 Task: For heading Calibri with Bold.  font size for heading24,  'Change the font style of data to'Bell MT.  and font size to 16,  Change the alignment of both headline & data to Align middle & Align Center.  In the sheet  Budget Template Workbook Sheet Spreadsheetbook
Action: Mouse moved to (59, 98)
Screenshot: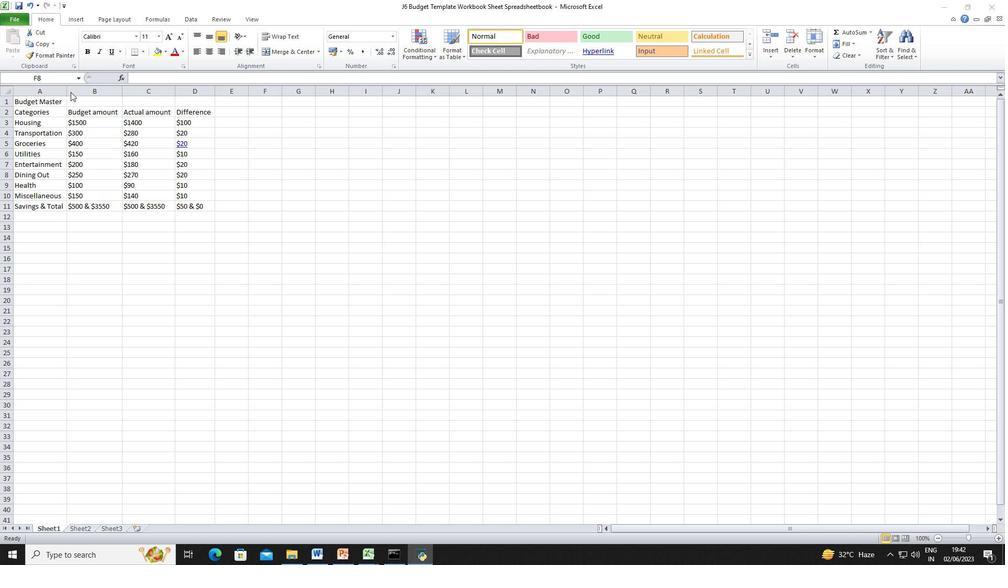 
Action: Mouse pressed left at (59, 98)
Screenshot: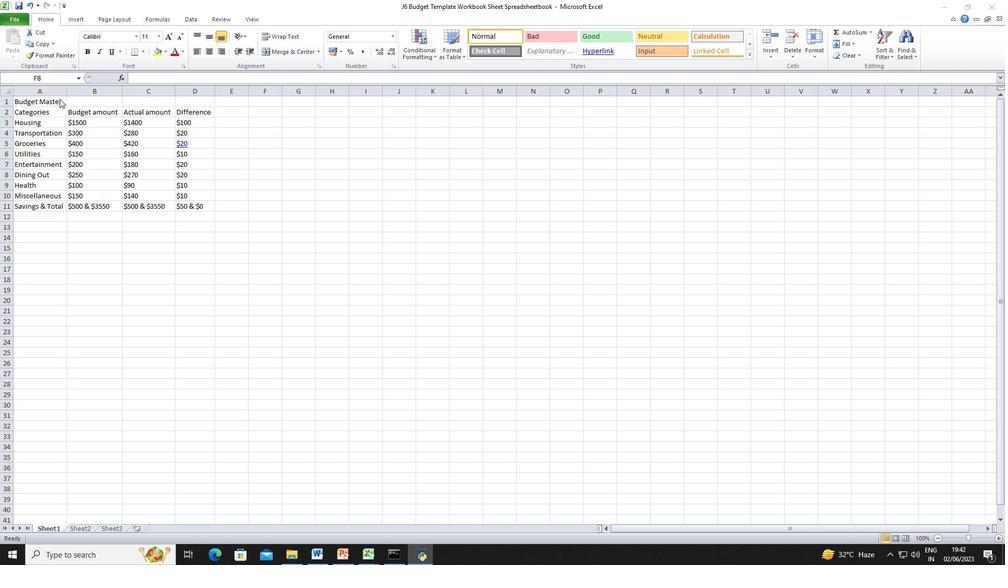 
Action: Mouse moved to (52, 97)
Screenshot: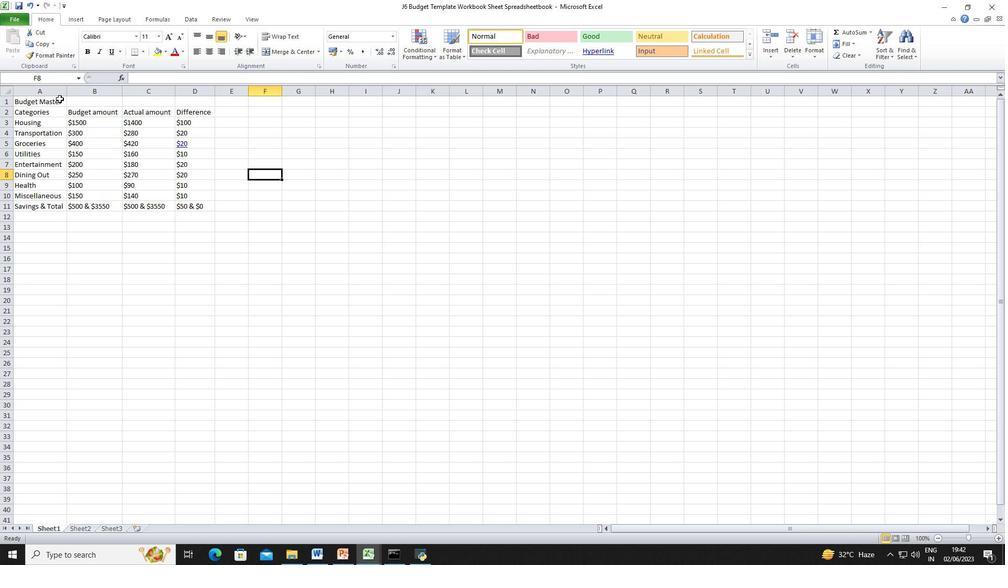 
Action: Mouse pressed left at (52, 97)
Screenshot: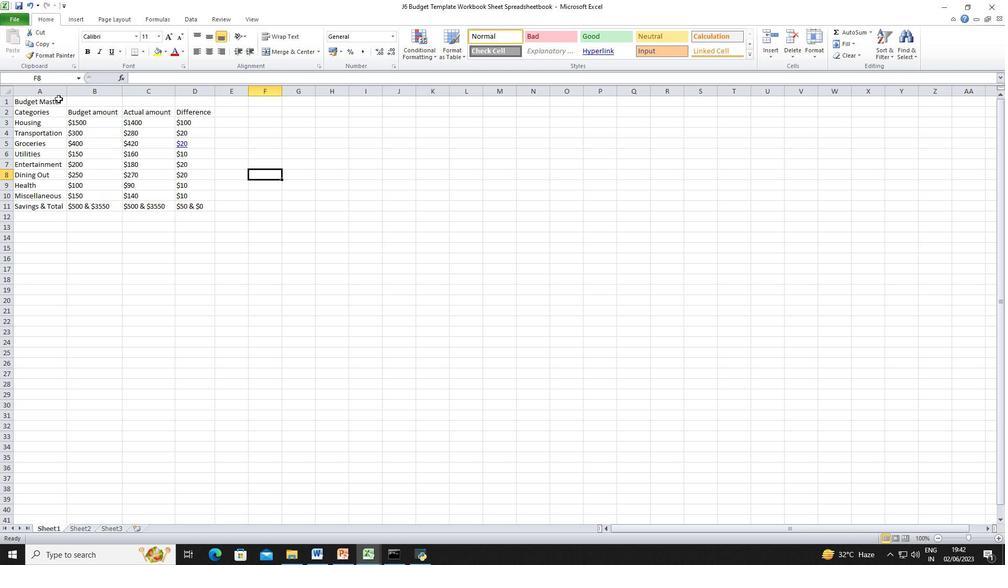 
Action: Mouse moved to (136, 37)
Screenshot: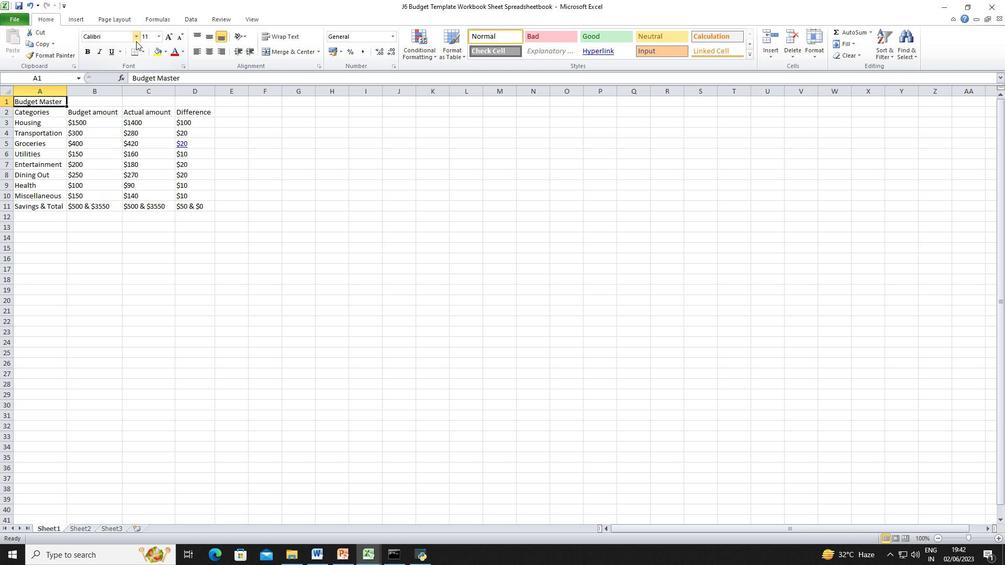 
Action: Mouse pressed left at (136, 37)
Screenshot: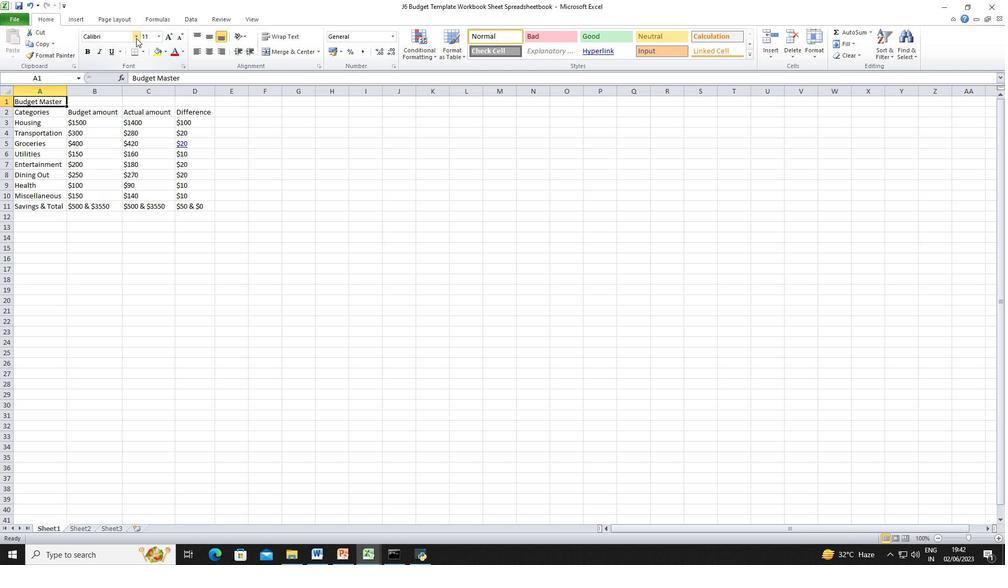 
Action: Mouse moved to (127, 72)
Screenshot: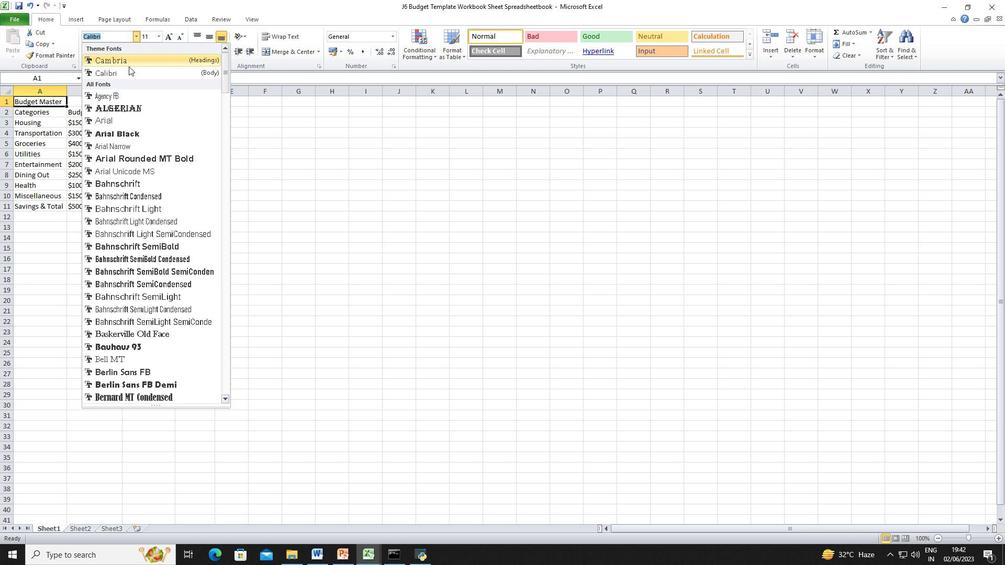 
Action: Mouse pressed left at (127, 72)
Screenshot: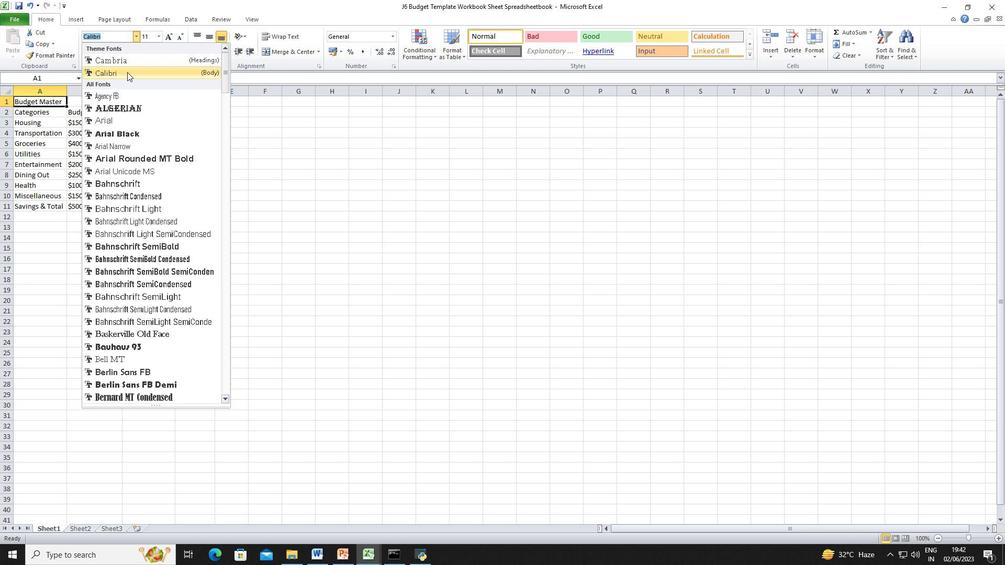 
Action: Mouse moved to (86, 53)
Screenshot: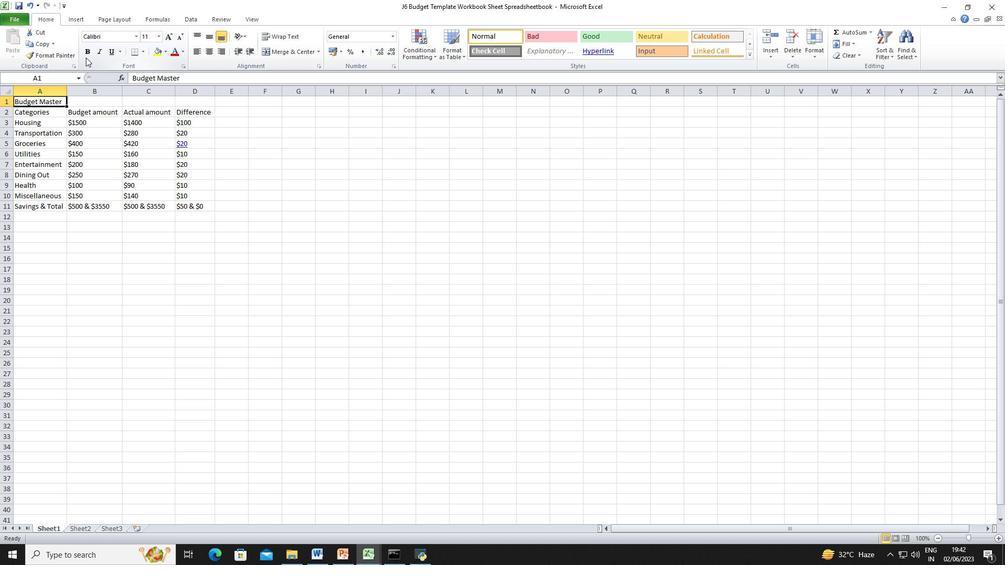 
Action: Mouse pressed left at (86, 53)
Screenshot: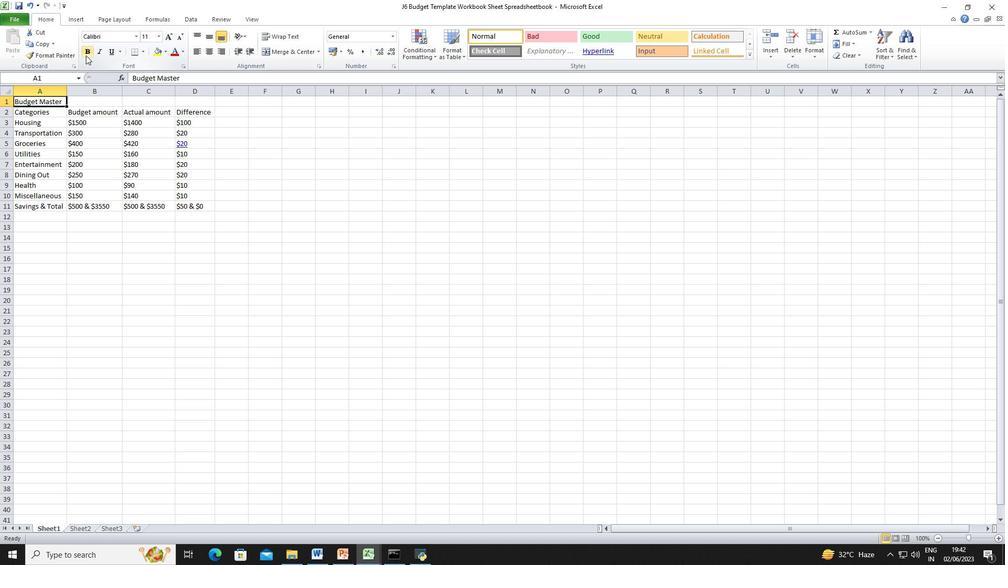 
Action: Mouse moved to (157, 37)
Screenshot: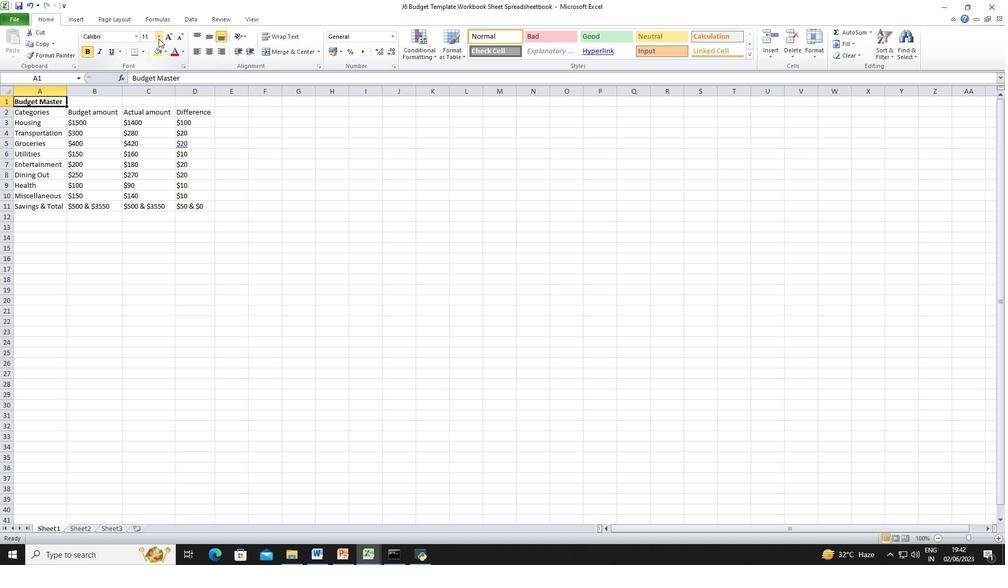 
Action: Mouse pressed left at (157, 37)
Screenshot: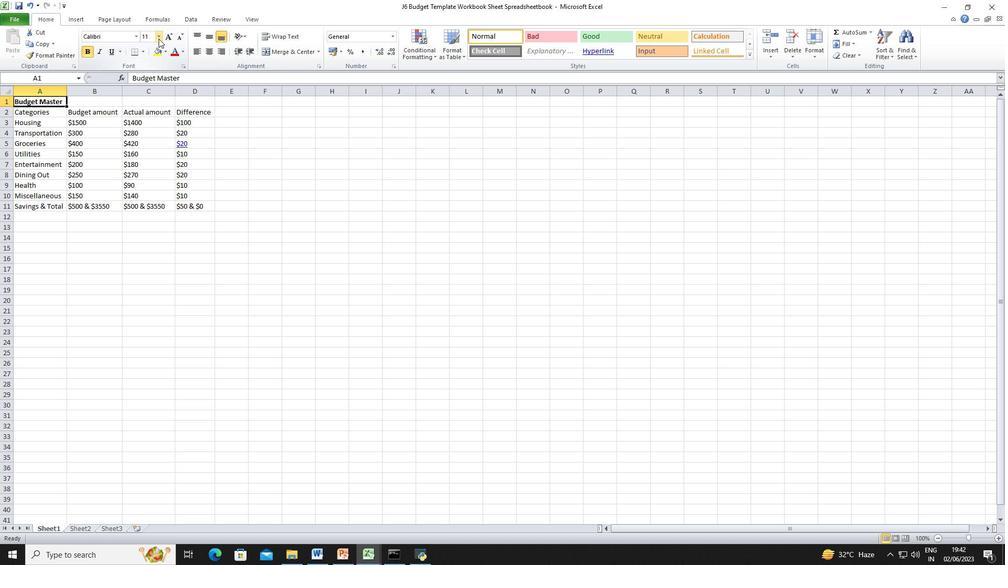 
Action: Mouse moved to (148, 134)
Screenshot: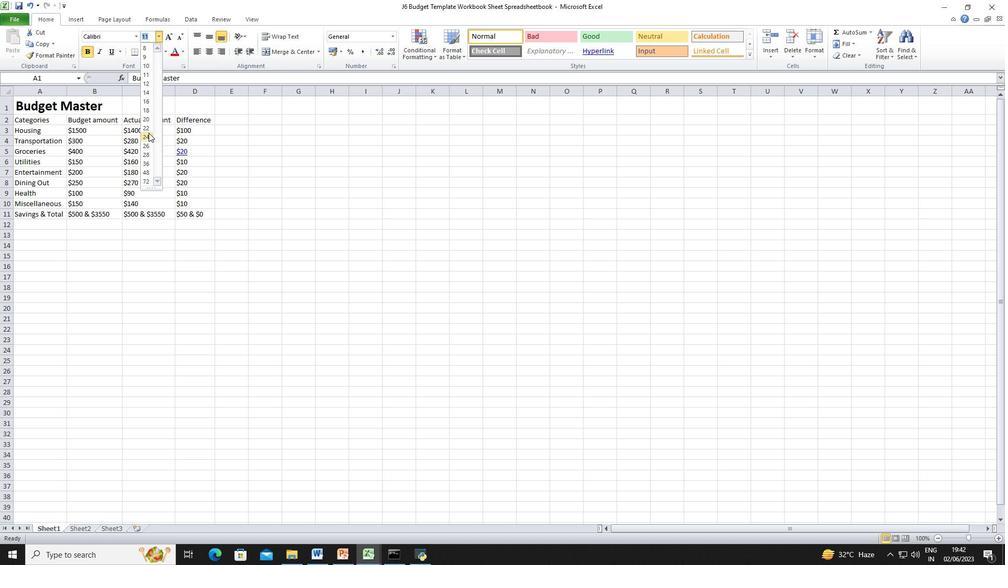 
Action: Mouse pressed left at (148, 134)
Screenshot: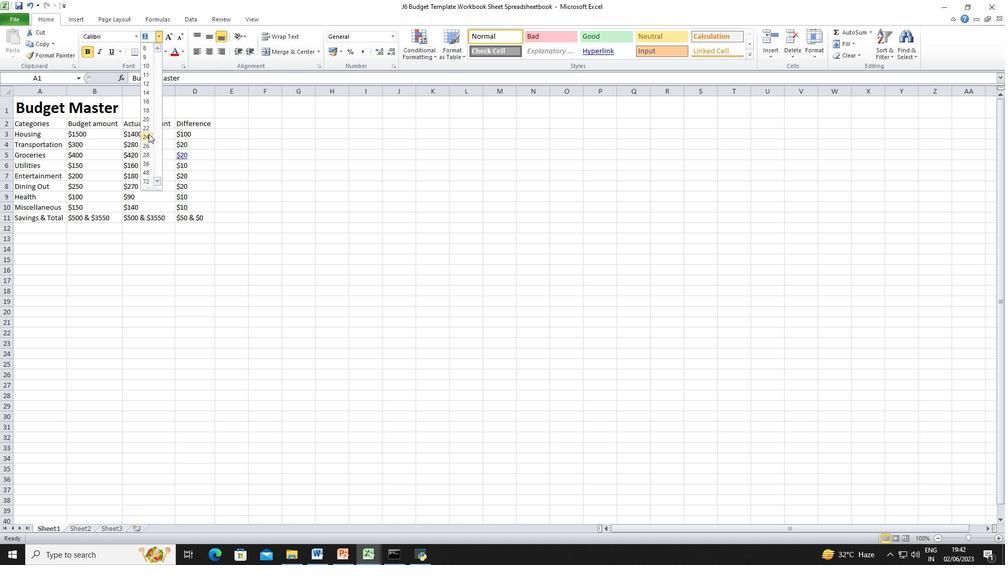 
Action: Mouse moved to (261, 129)
Screenshot: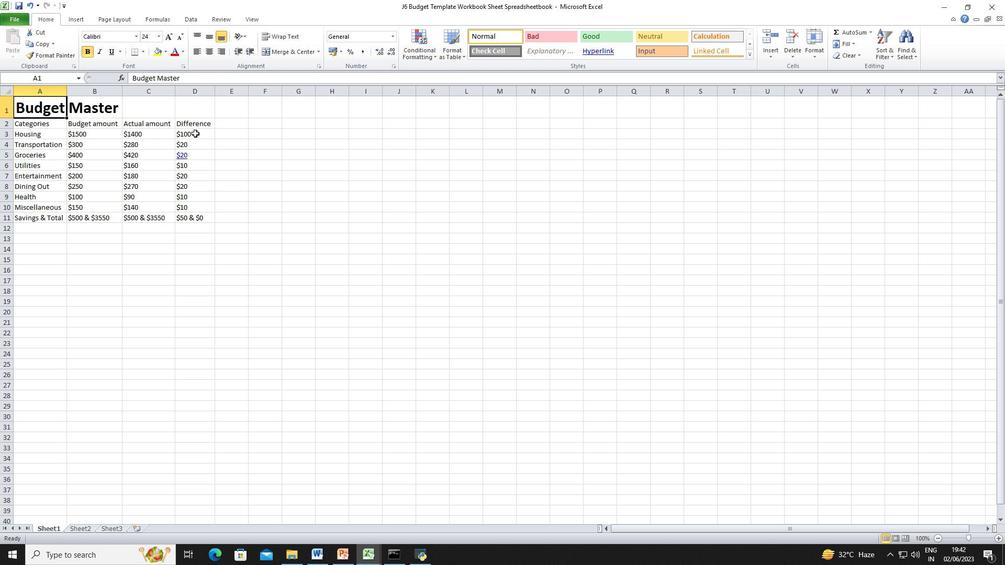
Action: Mouse pressed left at (261, 129)
Screenshot: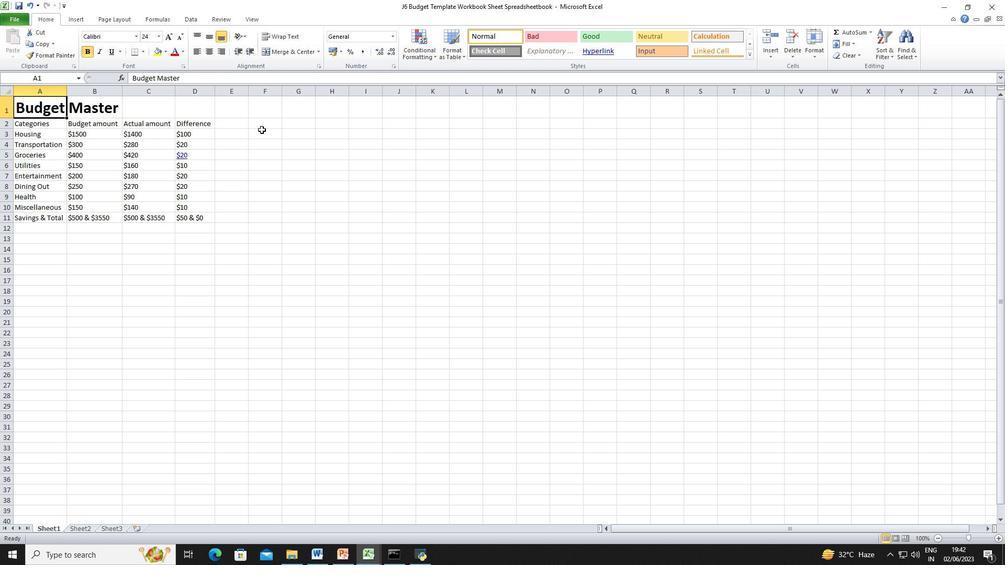 
Action: Mouse moved to (43, 122)
Screenshot: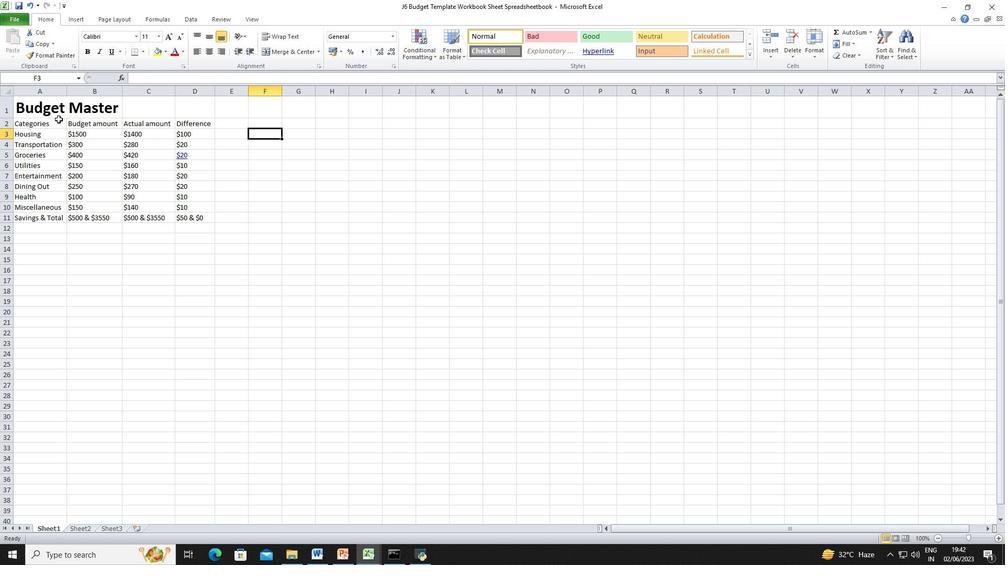 
Action: Mouse pressed left at (43, 122)
Screenshot: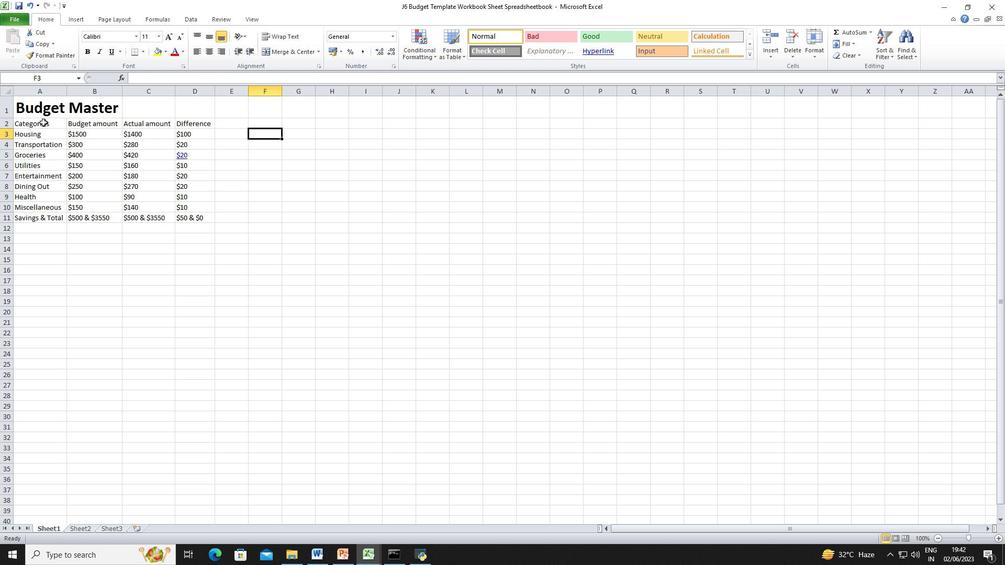
Action: Mouse moved to (133, 37)
Screenshot: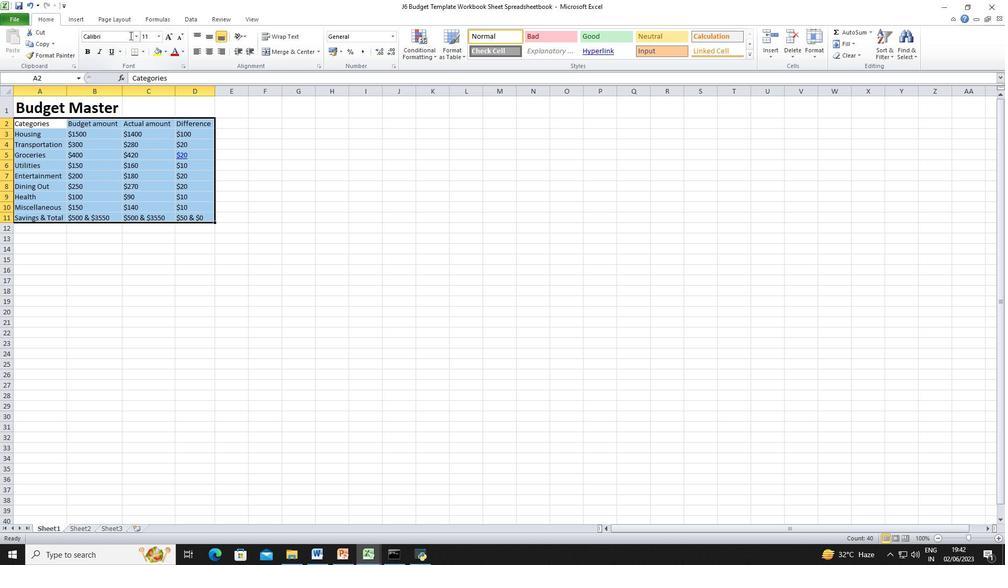 
Action: Mouse pressed left at (133, 37)
Screenshot: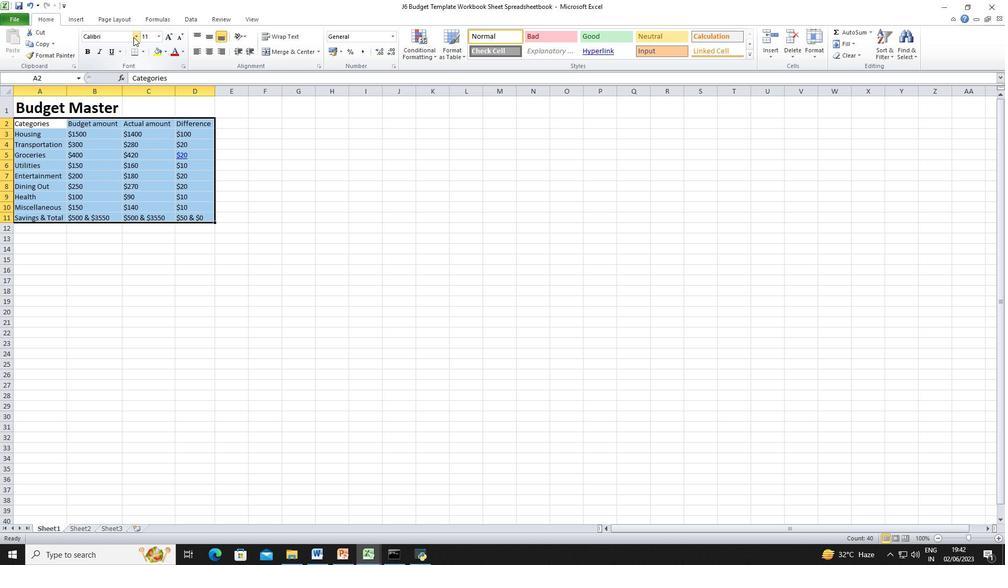
Action: Mouse moved to (146, 356)
Screenshot: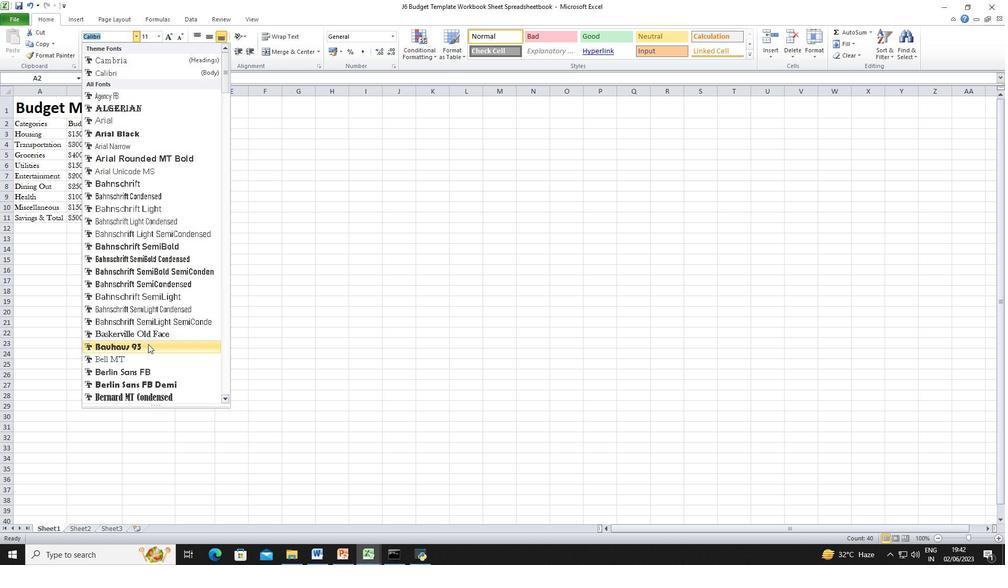 
Action: Mouse pressed left at (146, 356)
Screenshot: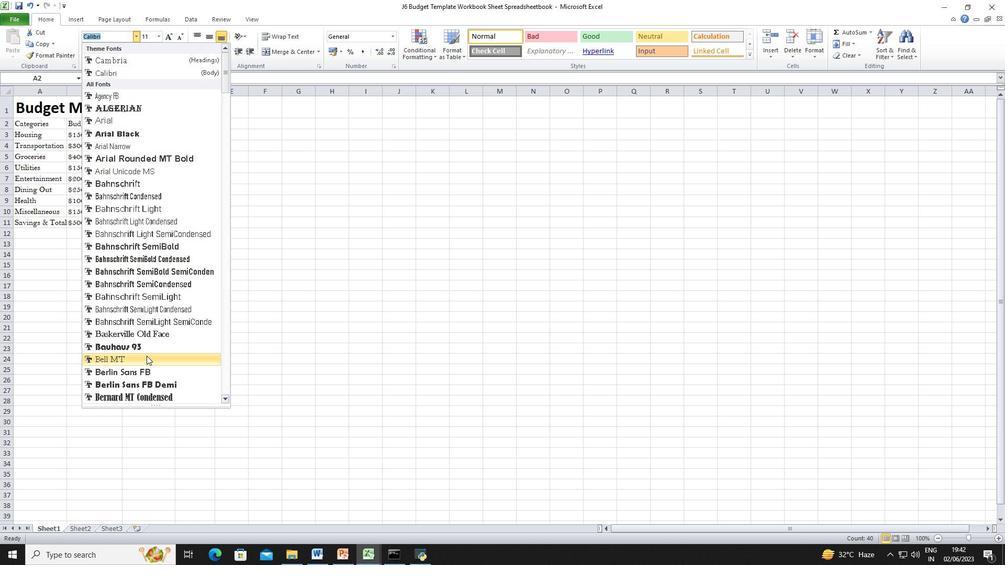 
Action: Mouse moved to (161, 37)
Screenshot: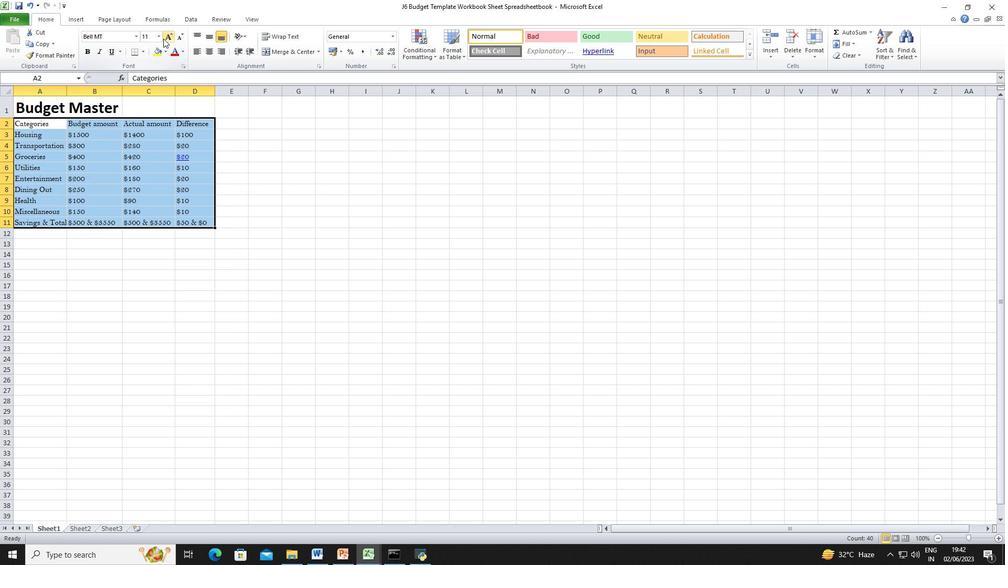 
Action: Mouse pressed left at (161, 37)
Screenshot: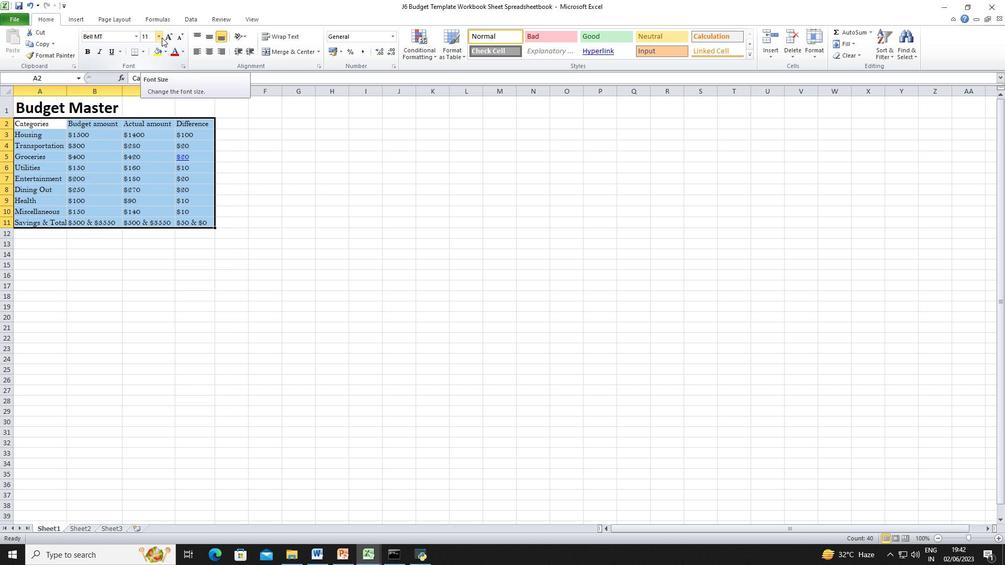 
Action: Mouse moved to (150, 102)
Screenshot: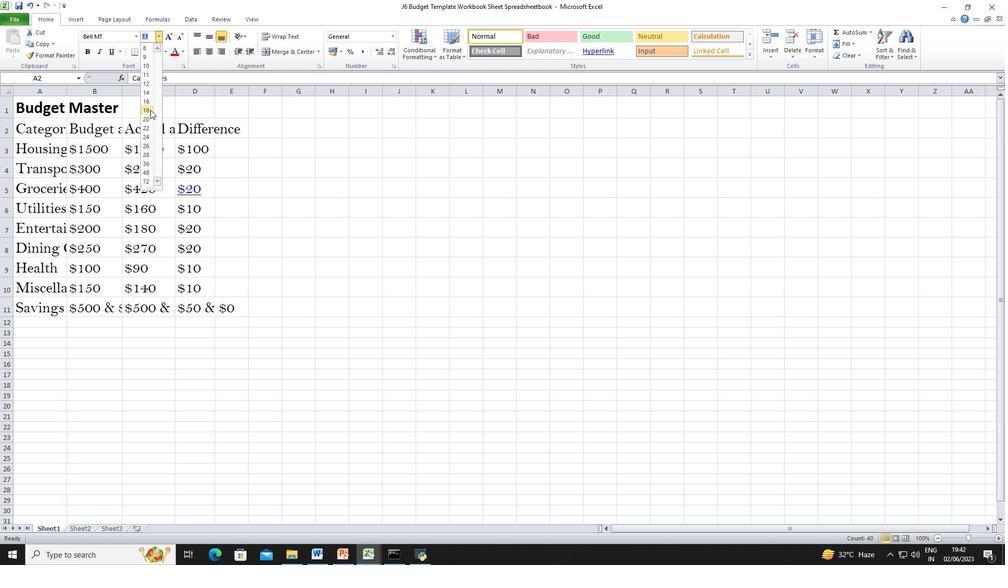 
Action: Mouse pressed left at (150, 102)
Screenshot: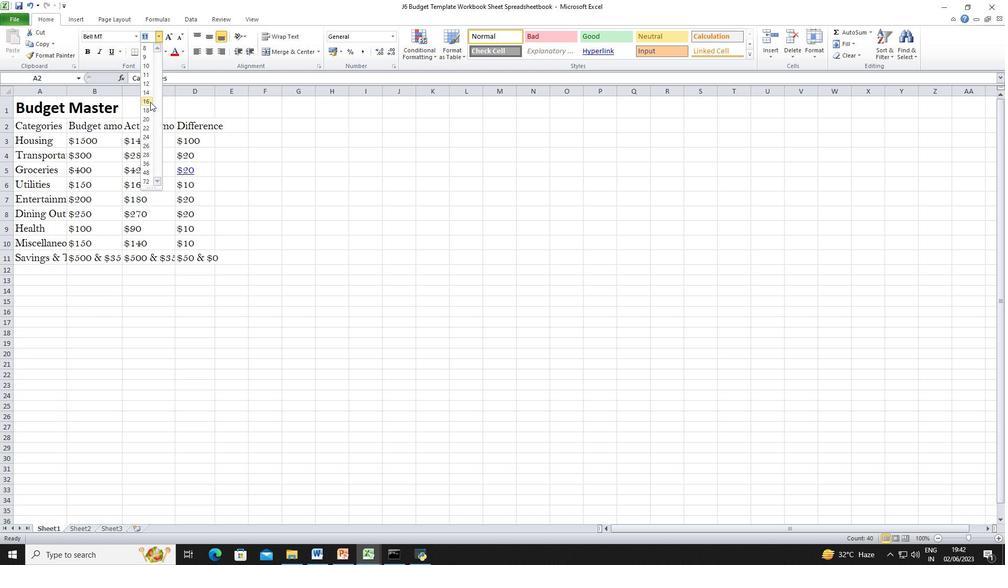 
Action: Mouse moved to (301, 157)
Screenshot: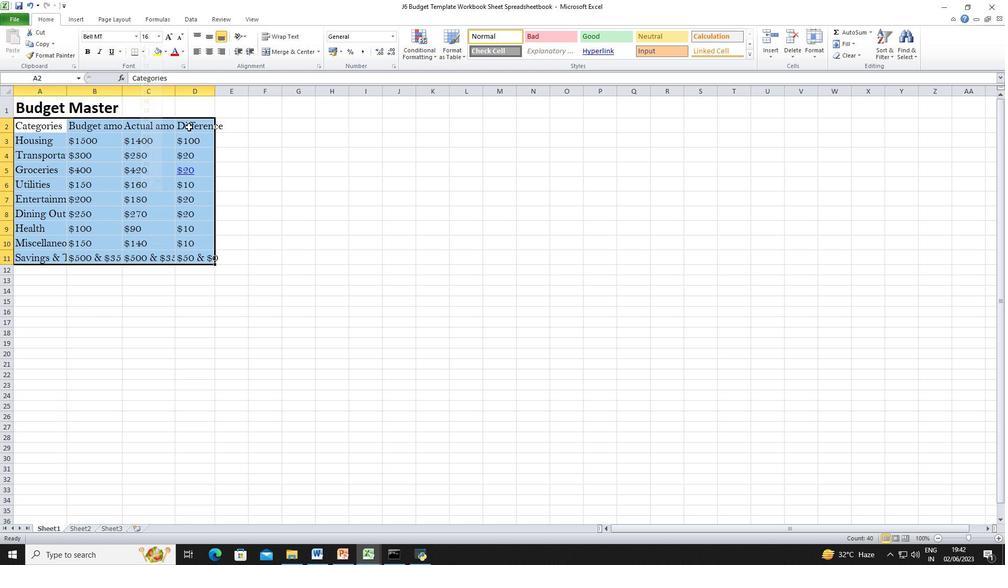 
Action: Mouse pressed left at (301, 157)
Screenshot: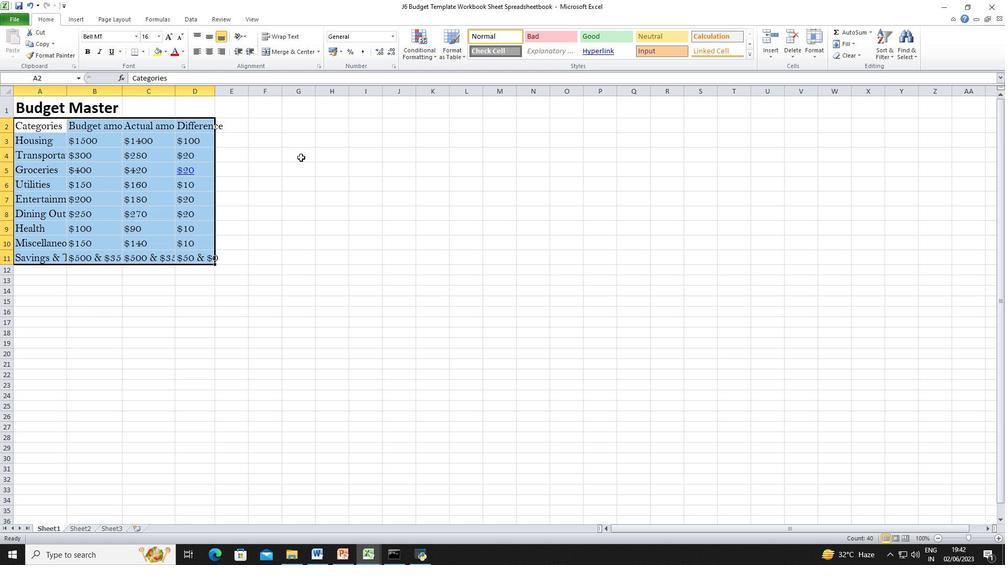 
Action: Mouse moved to (68, 86)
Screenshot: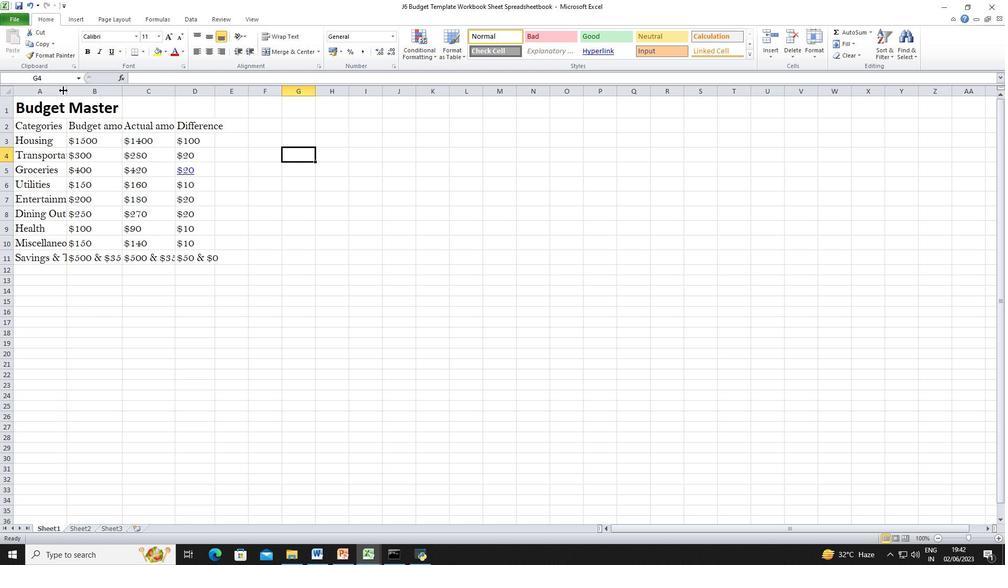 
Action: Mouse pressed left at (68, 86)
Screenshot: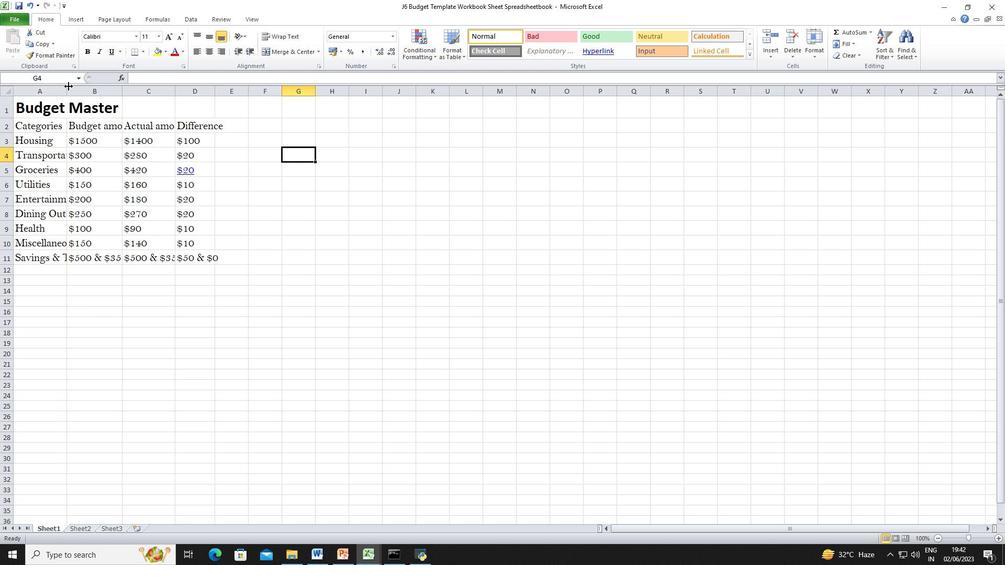 
Action: Mouse pressed left at (68, 86)
Screenshot: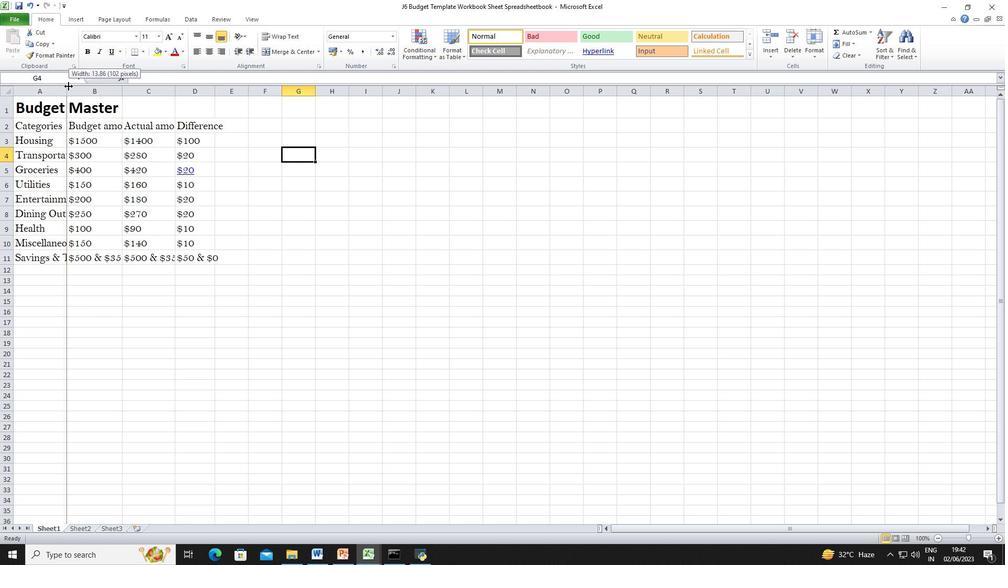 
Action: Mouse moved to (183, 86)
Screenshot: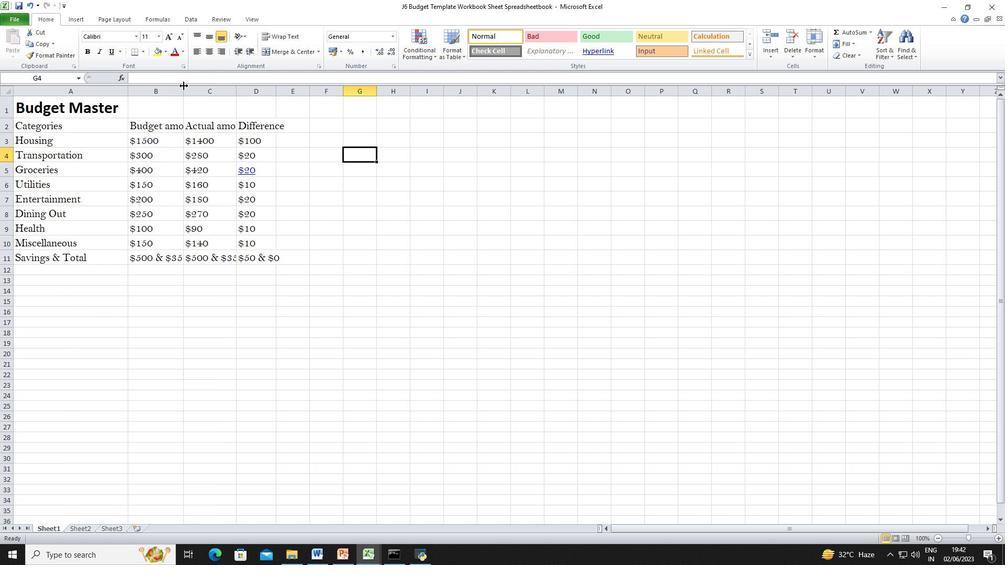 
Action: Mouse pressed left at (183, 86)
Screenshot: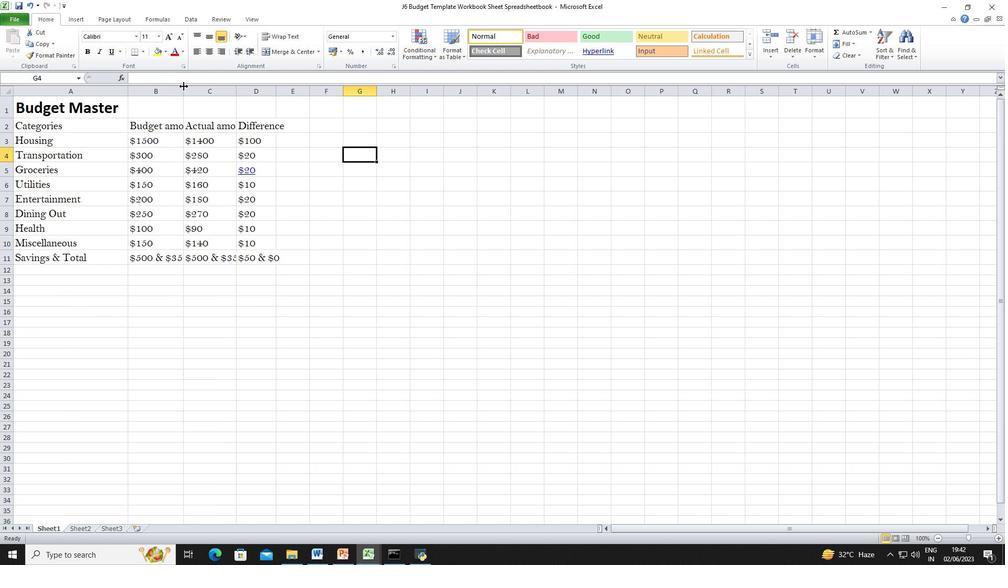 
Action: Mouse pressed left at (183, 86)
Screenshot: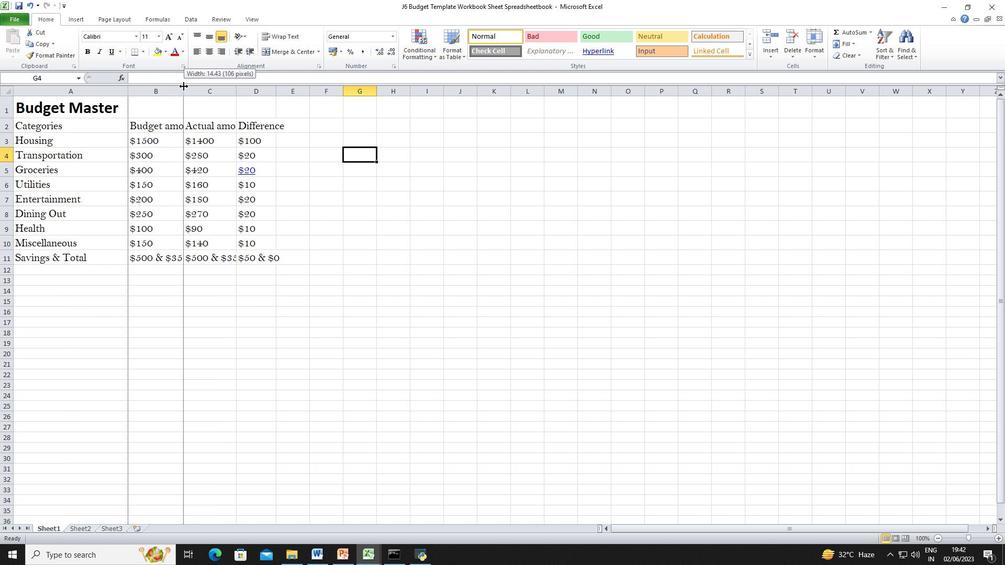 
Action: Mouse moved to (260, 90)
Screenshot: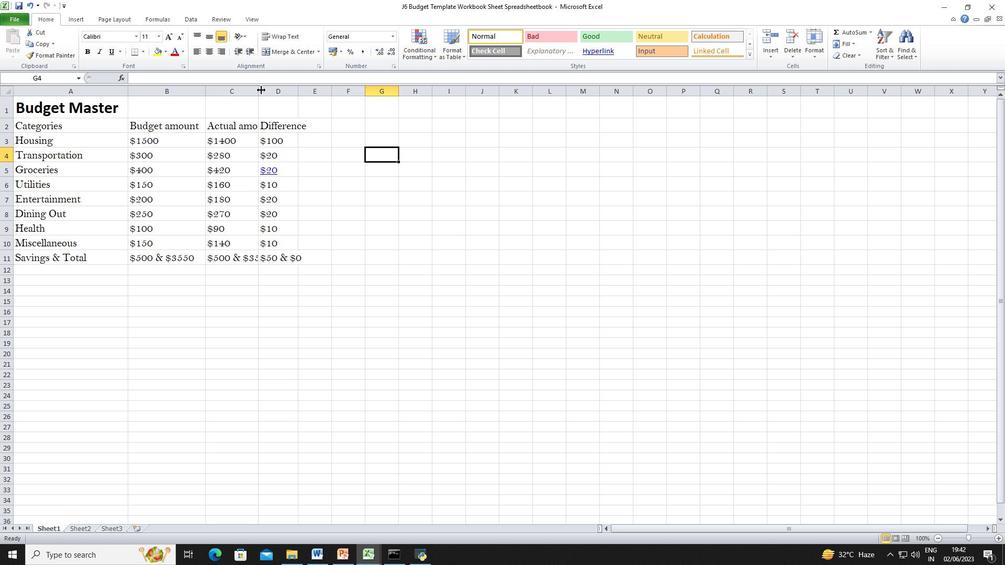 
Action: Mouse pressed left at (260, 90)
Screenshot: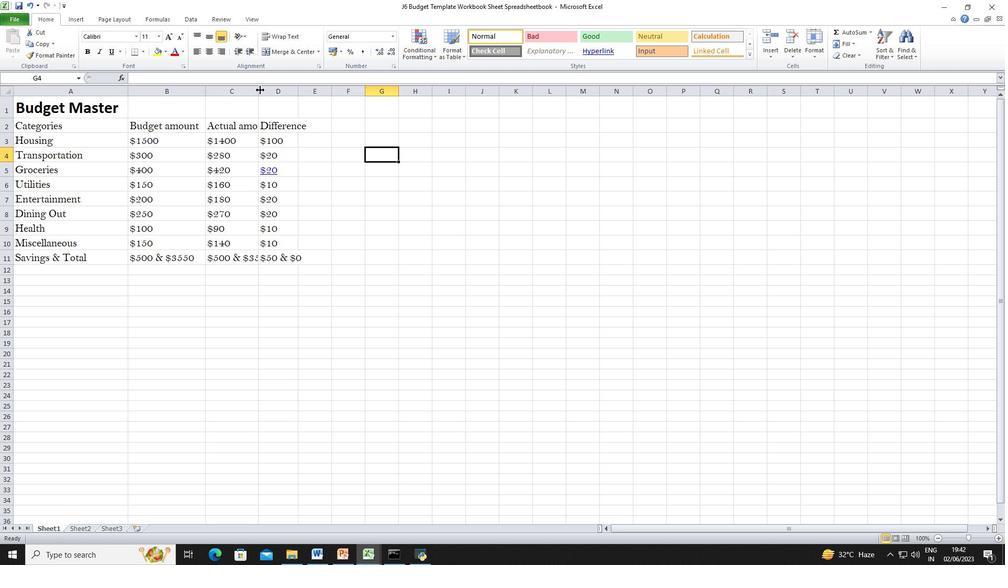 
Action: Mouse pressed left at (260, 90)
Screenshot: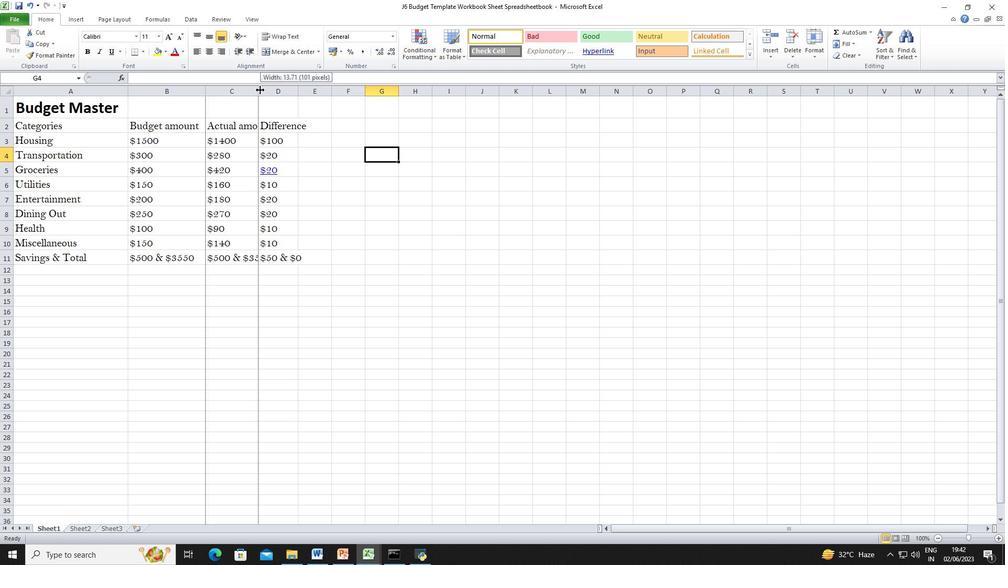 
Action: Mouse moved to (318, 90)
Screenshot: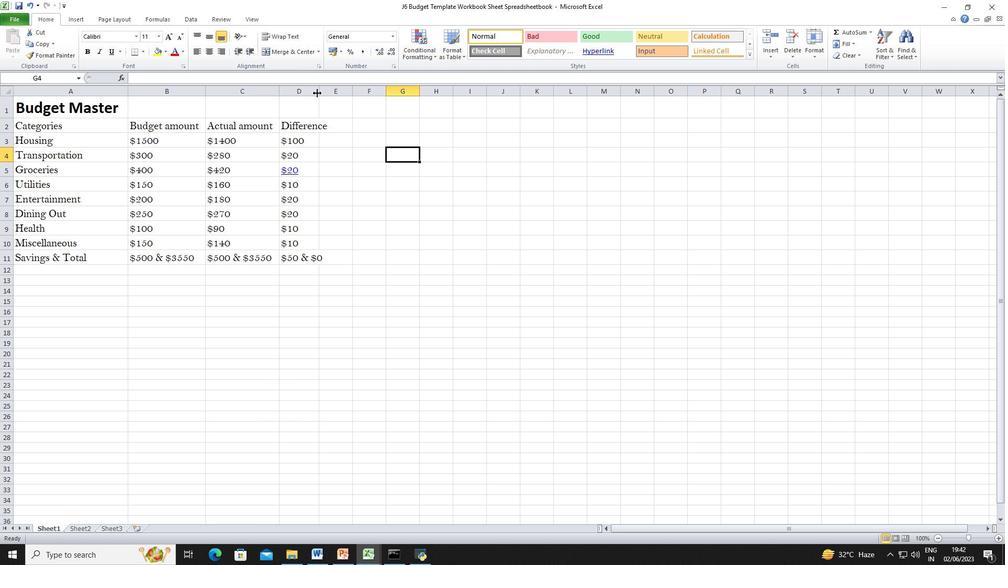 
Action: Mouse pressed left at (318, 90)
Screenshot: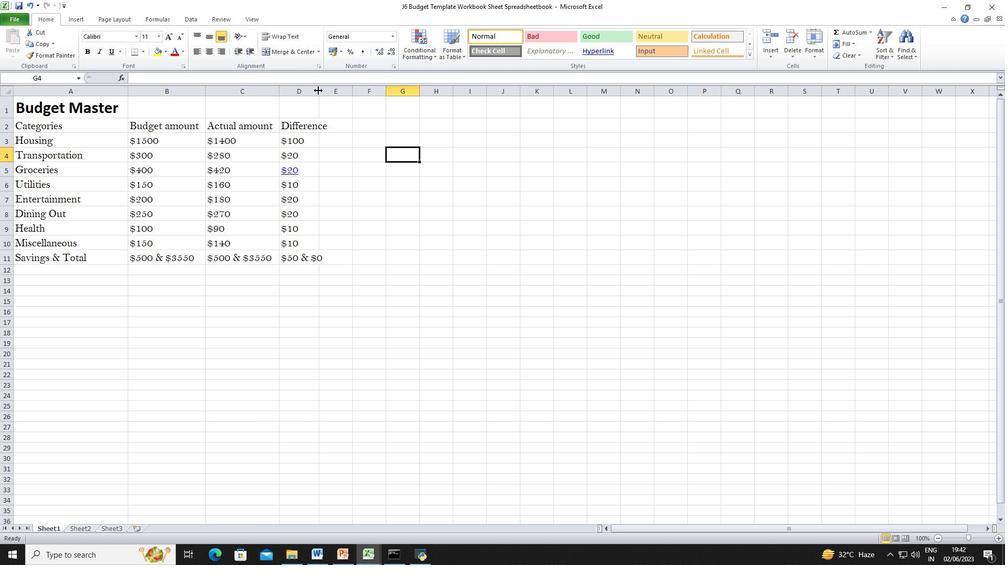
Action: Mouse pressed left at (318, 90)
Screenshot: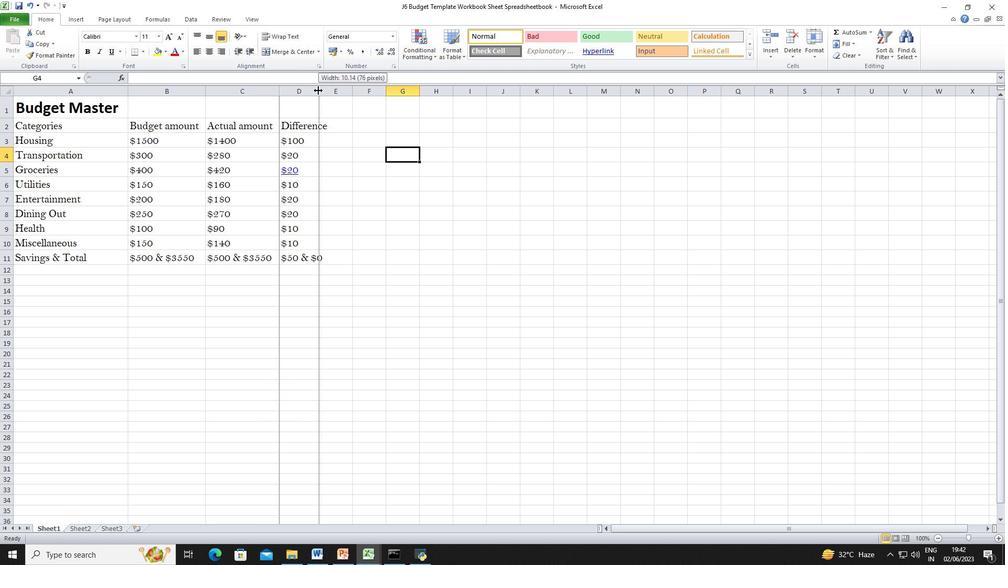 
Action: Mouse moved to (392, 222)
Screenshot: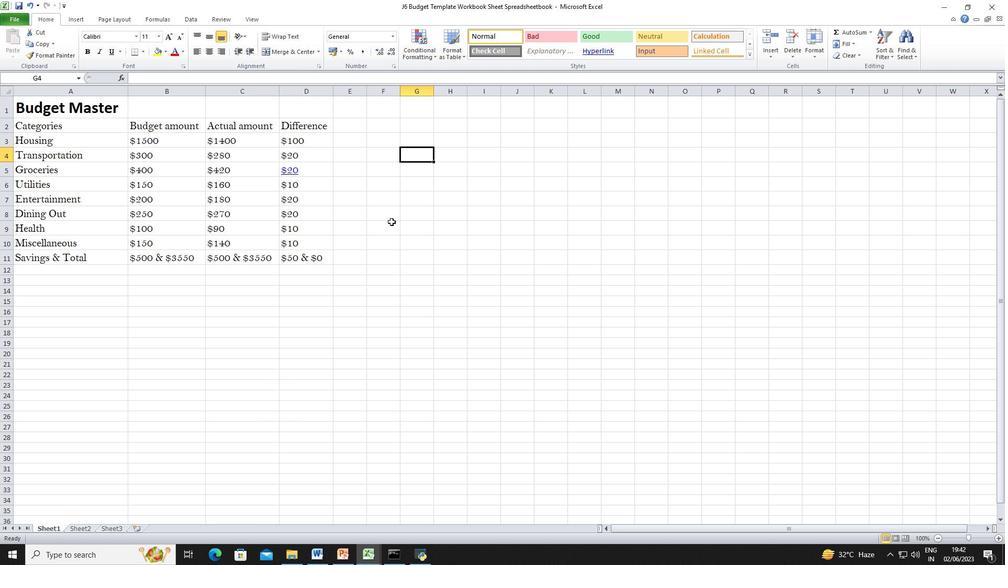 
Action: Mouse pressed left at (392, 222)
Screenshot: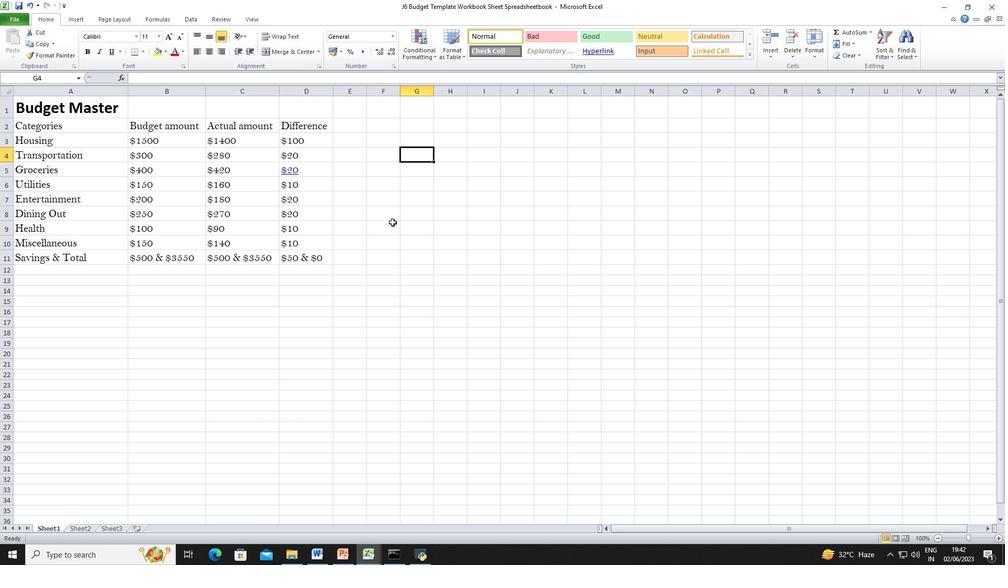 
Action: Mouse moved to (19, 17)
Screenshot: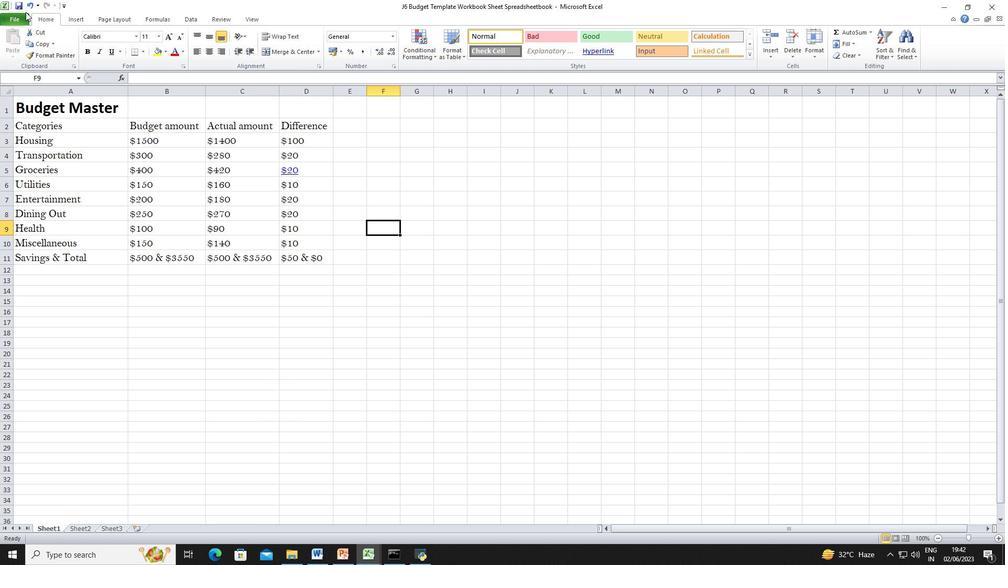 
Action: Mouse pressed left at (19, 17)
Screenshot: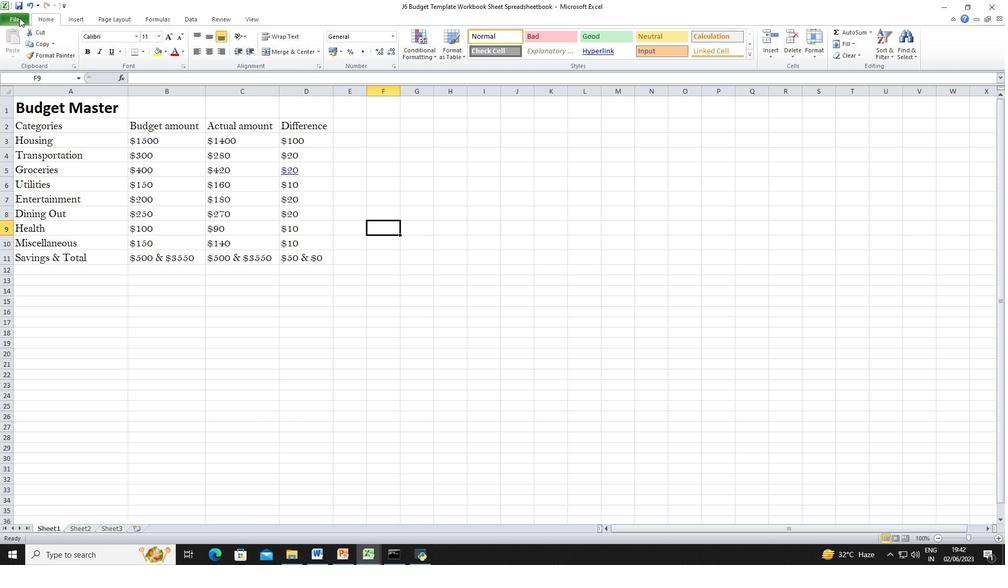 
Action: Mouse moved to (23, 40)
Screenshot: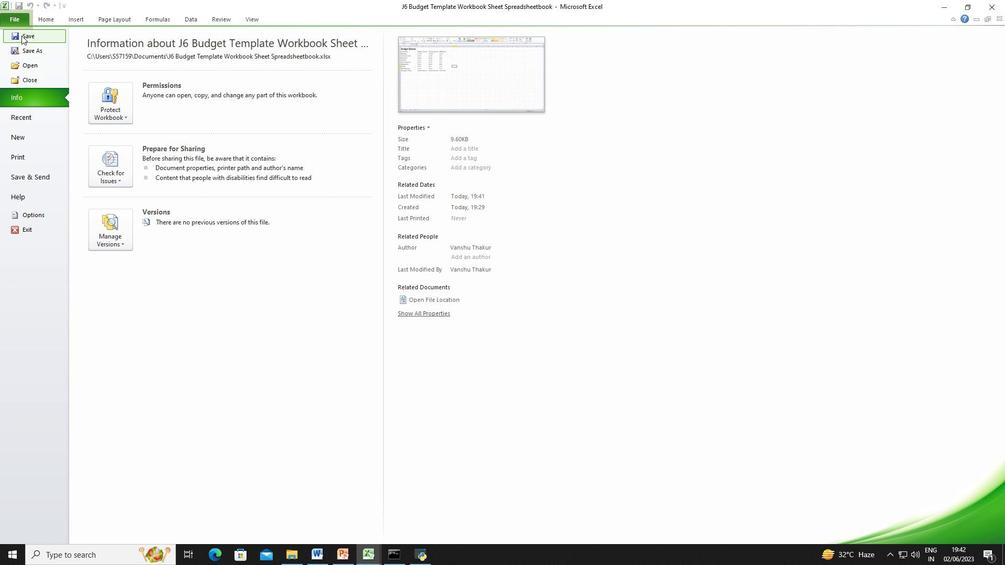 
Action: Mouse pressed left at (23, 40)
Screenshot: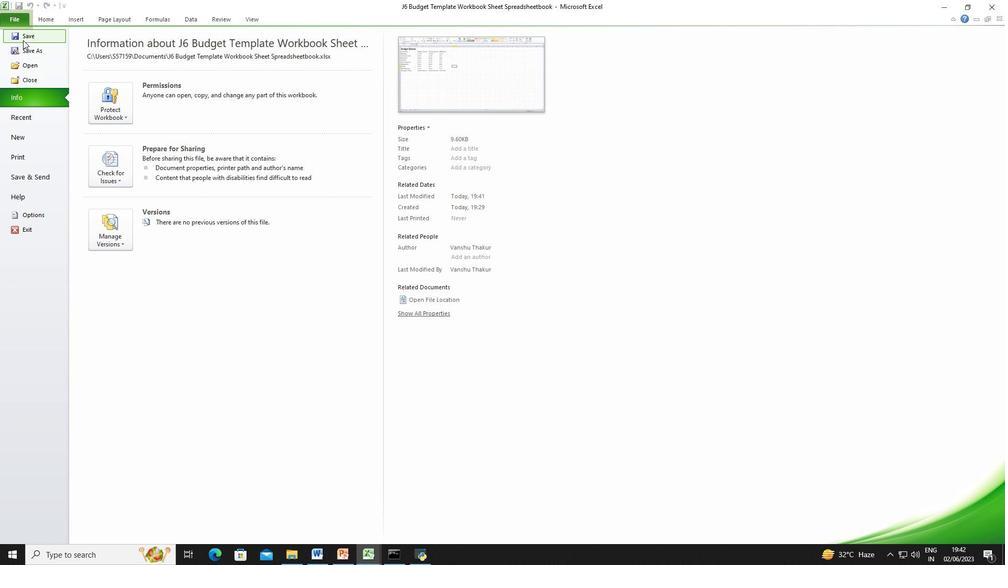 
Action: Mouse moved to (62, 126)
Screenshot: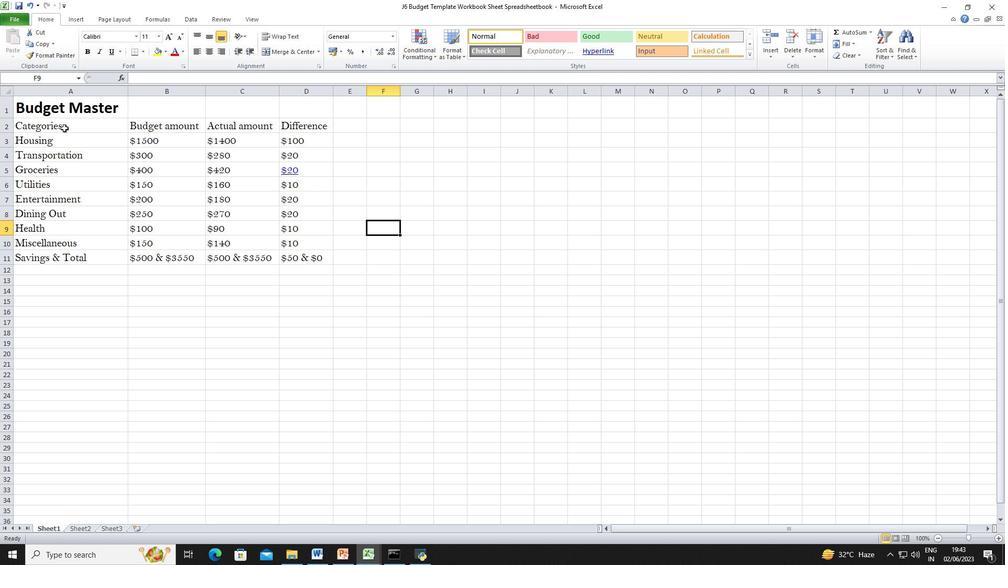 
Action: Mouse pressed left at (62, 126)
Screenshot: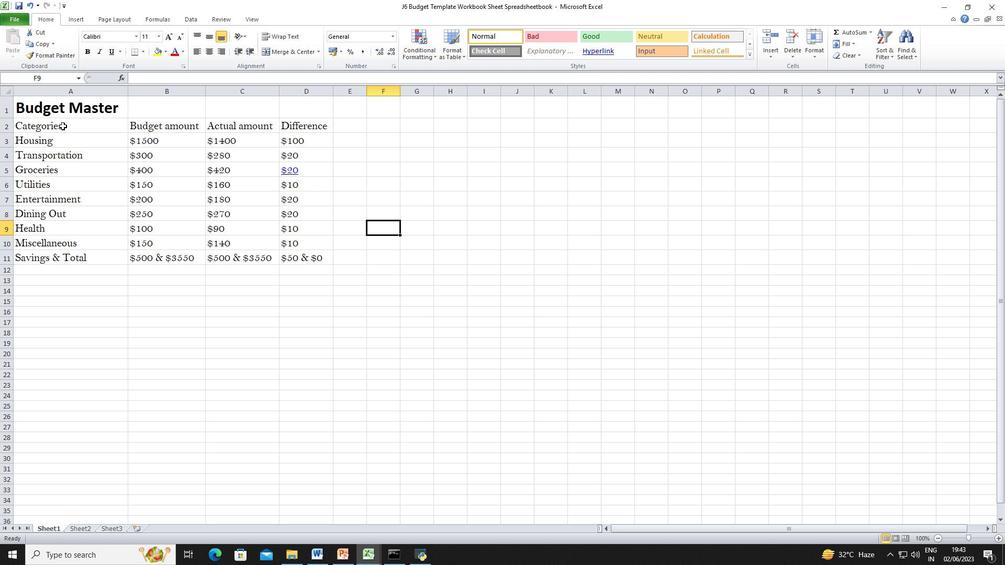 
Action: Mouse moved to (513, 274)
Screenshot: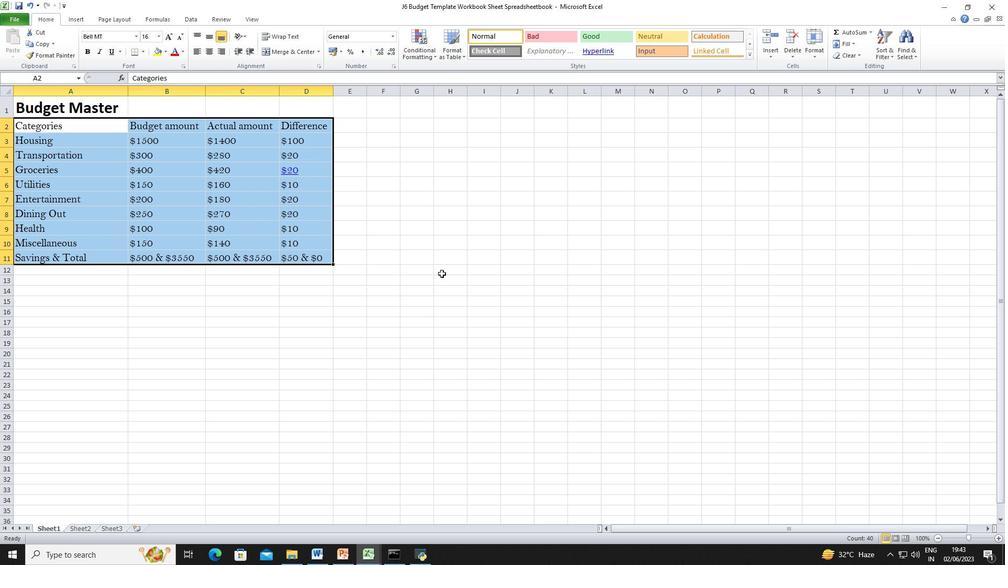 
Action: Mouse pressed left at (513, 274)
Screenshot: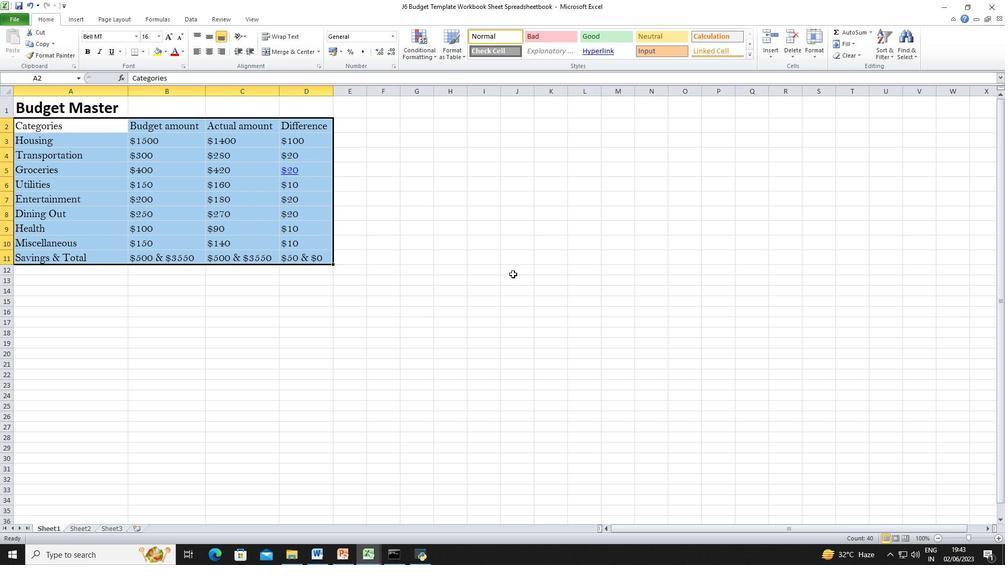 
Action: Mouse moved to (80, 110)
Screenshot: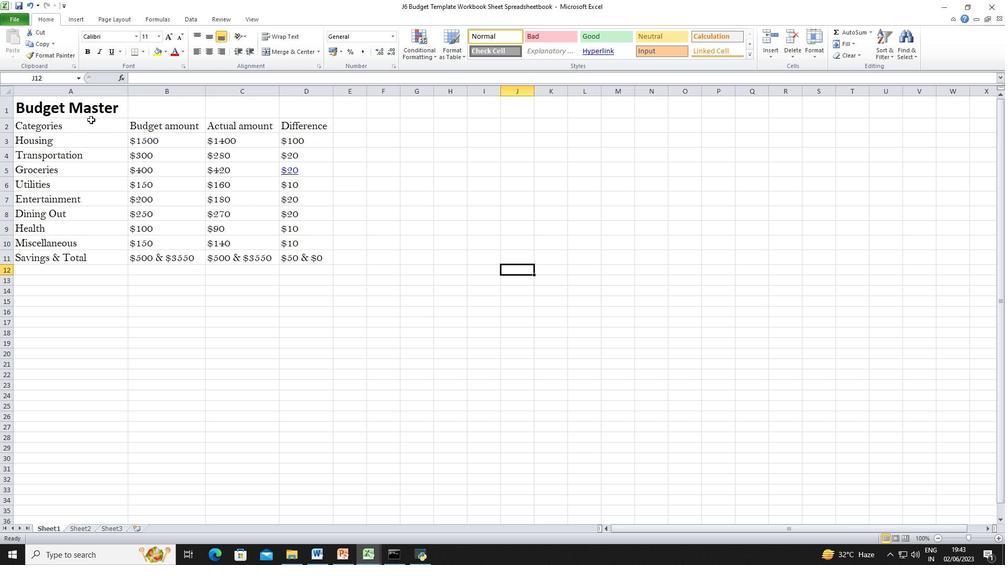 
Action: Mouse pressed left at (80, 110)
Screenshot: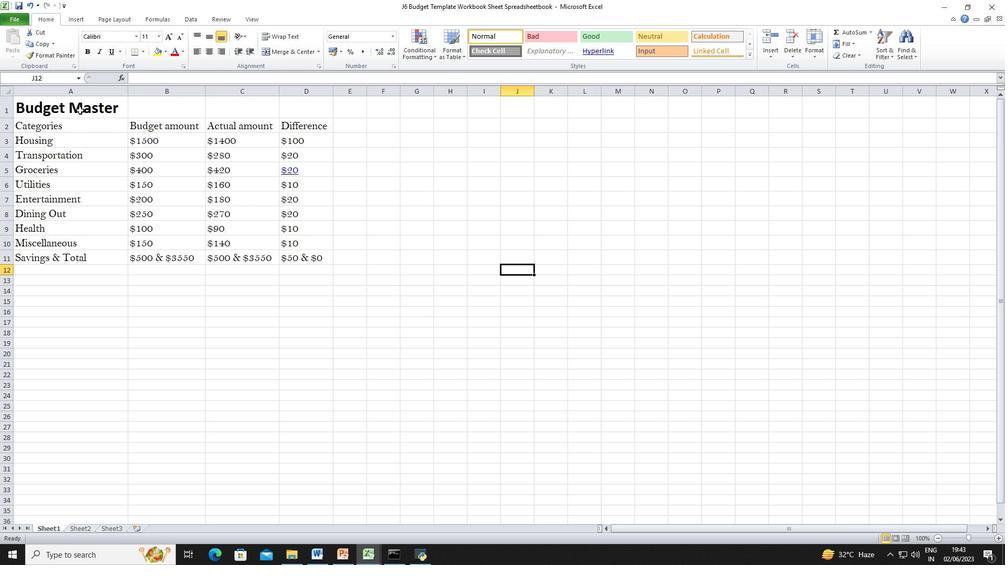 
Action: Mouse moved to (213, 34)
Screenshot: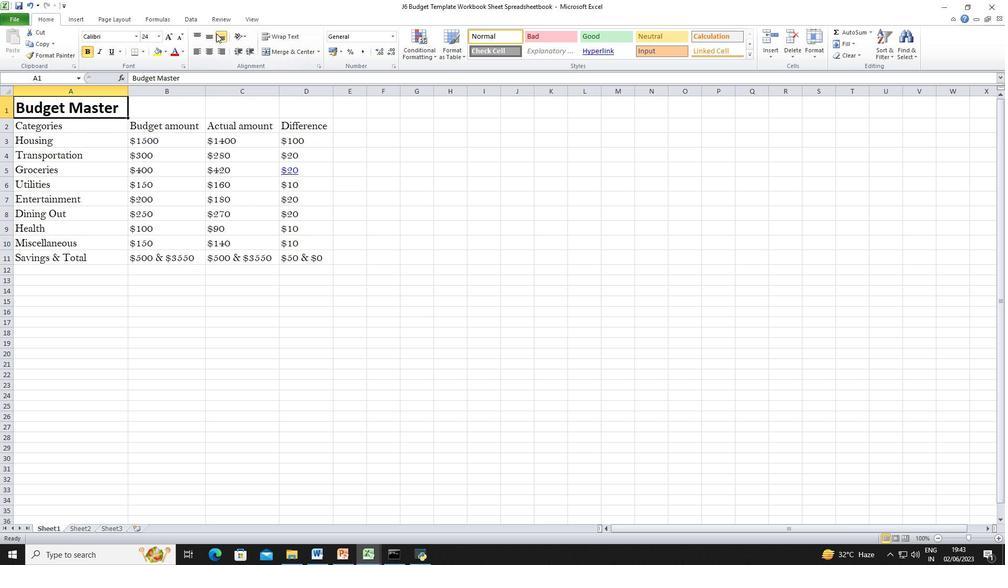 
Action: Mouse pressed left at (213, 34)
Screenshot: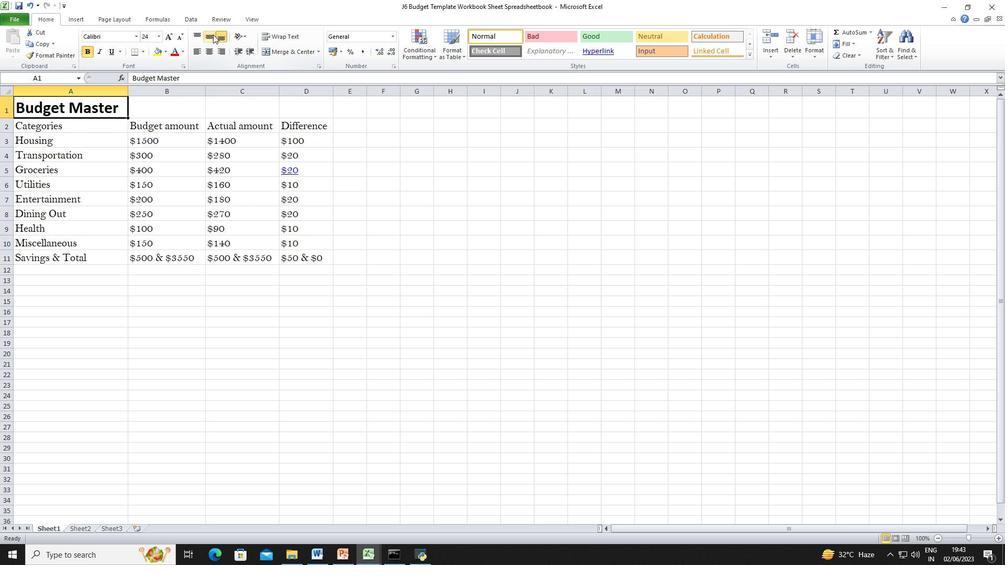
Action: Mouse moved to (379, 160)
Screenshot: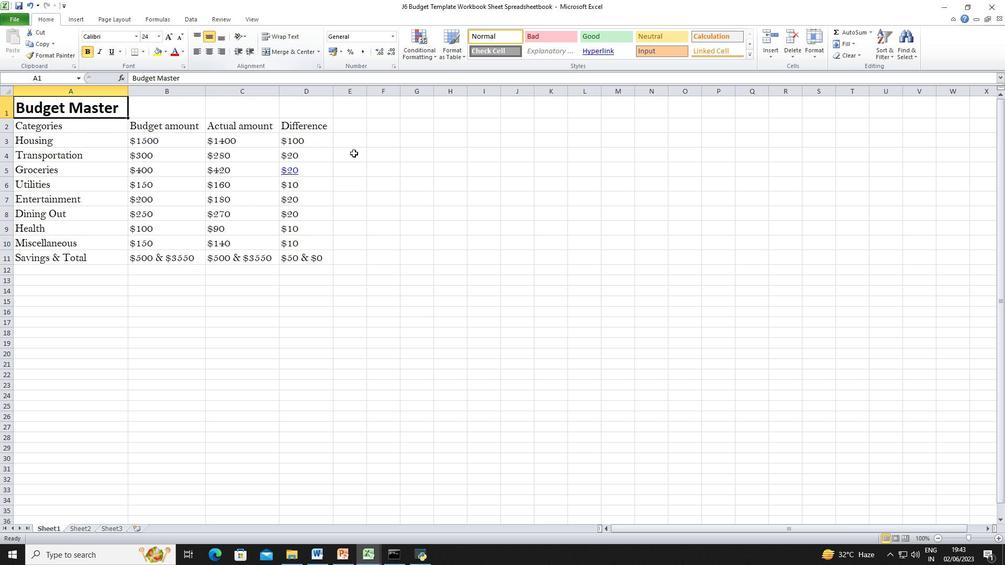 
Action: Mouse pressed left at (379, 160)
Screenshot: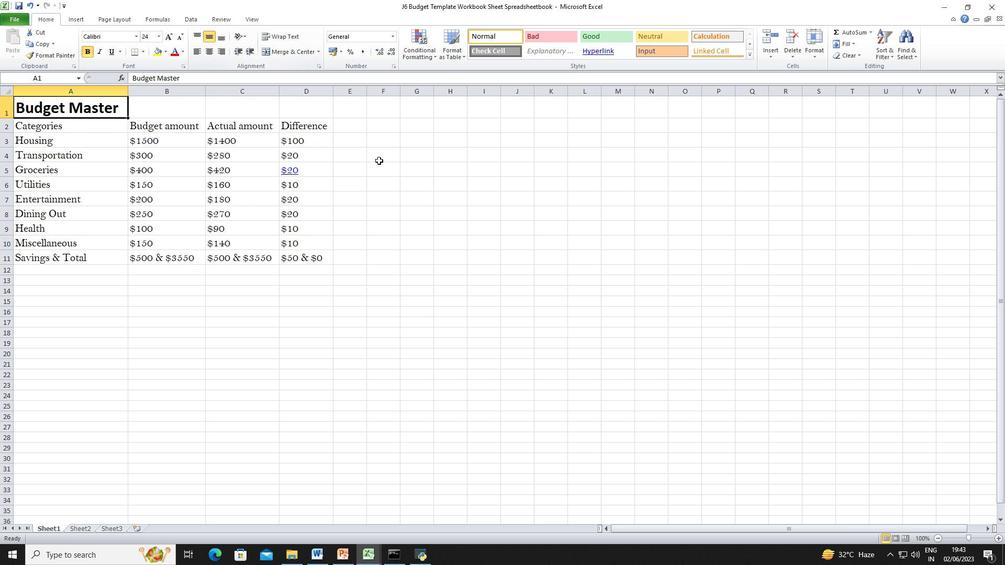 
Action: Mouse moved to (47, 129)
Screenshot: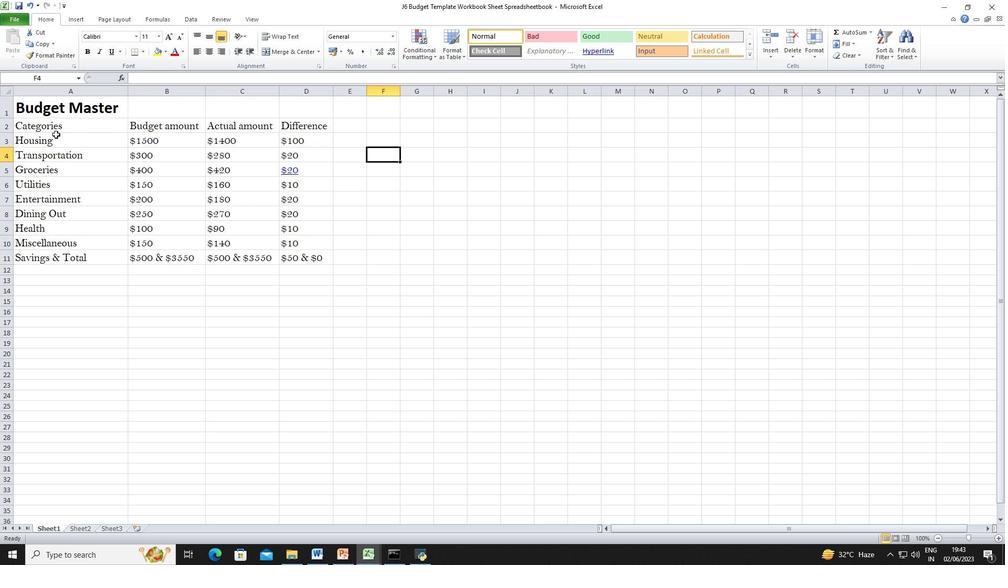 
Action: Mouse pressed left at (47, 129)
Screenshot: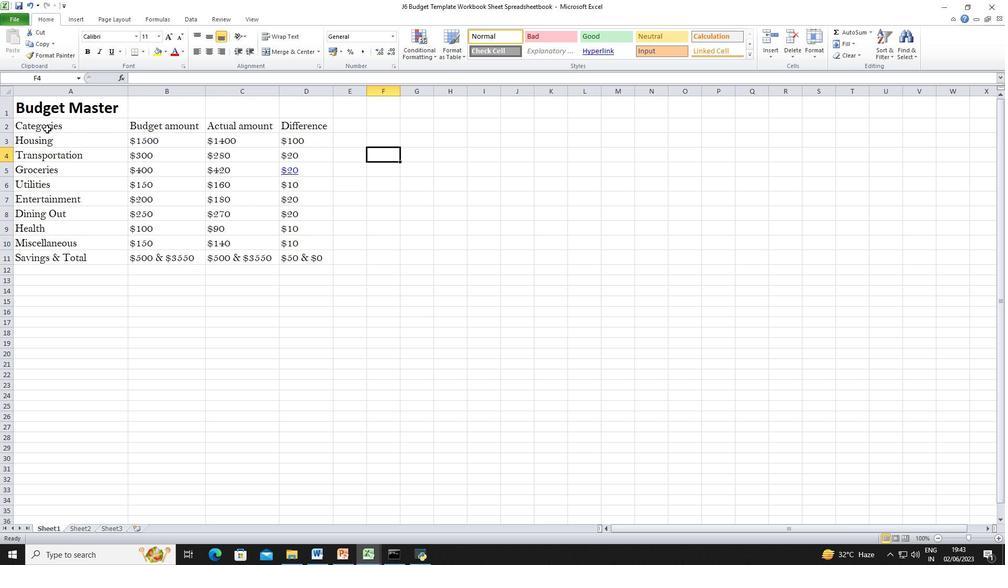 
Action: Mouse moved to (206, 52)
Screenshot: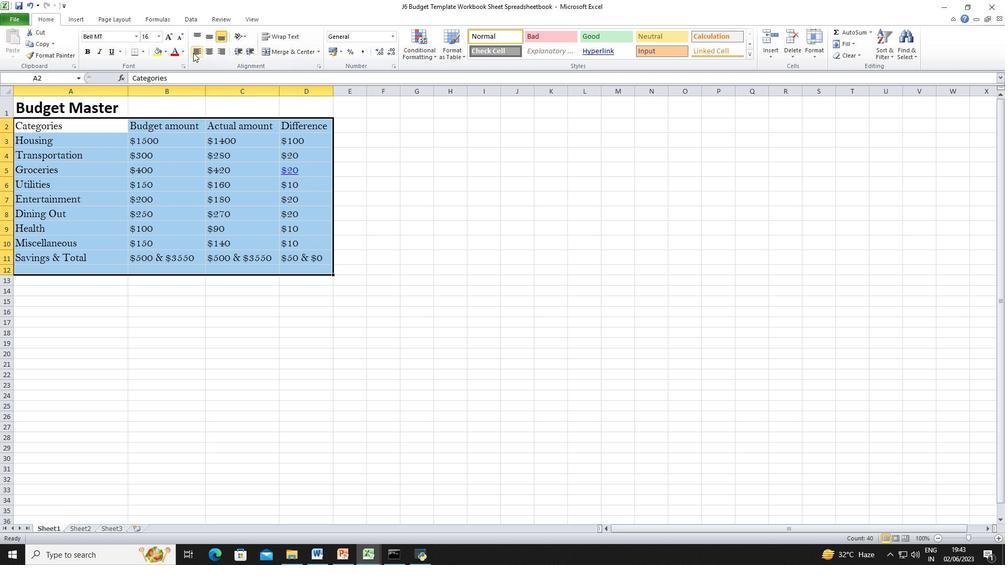 
Action: Mouse pressed left at (206, 52)
Screenshot: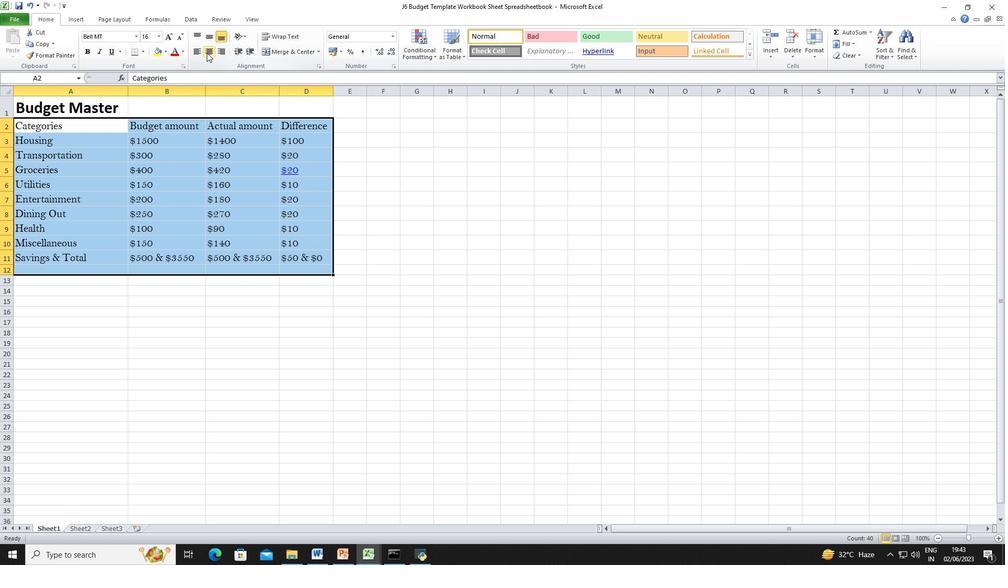 
Action: Mouse moved to (479, 210)
Screenshot: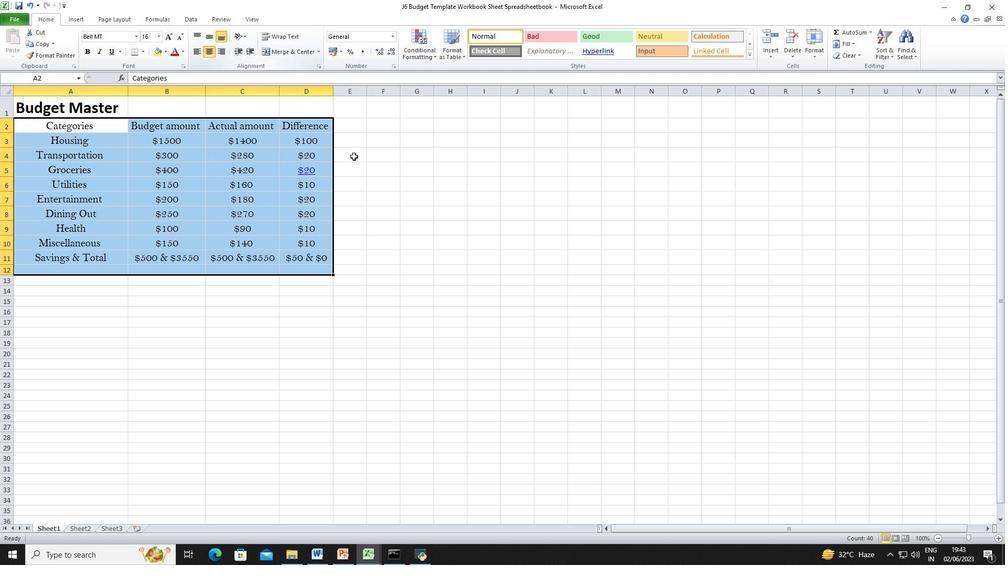 
Action: Mouse pressed left at (479, 210)
Screenshot: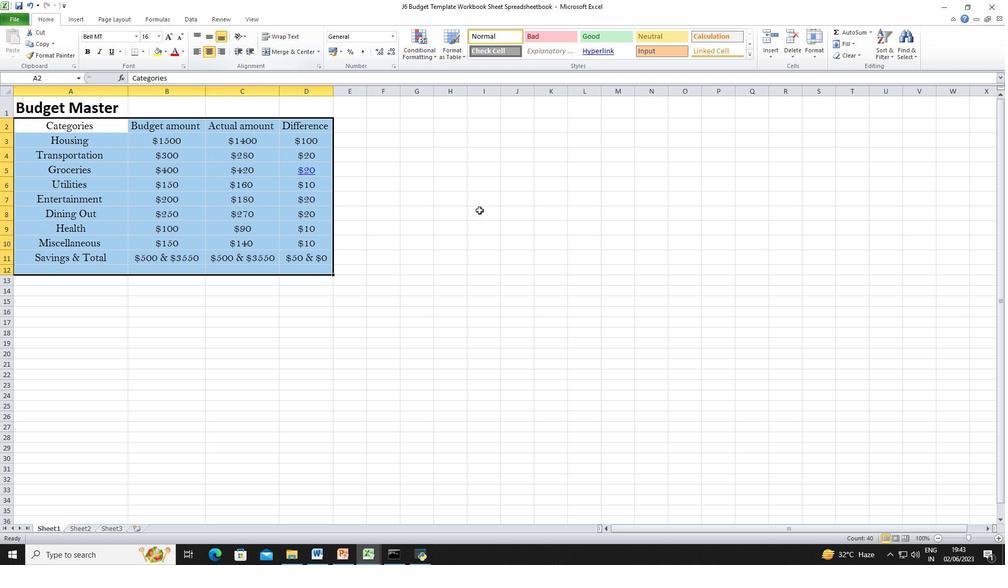 
Action: Mouse moved to (18, 19)
Screenshot: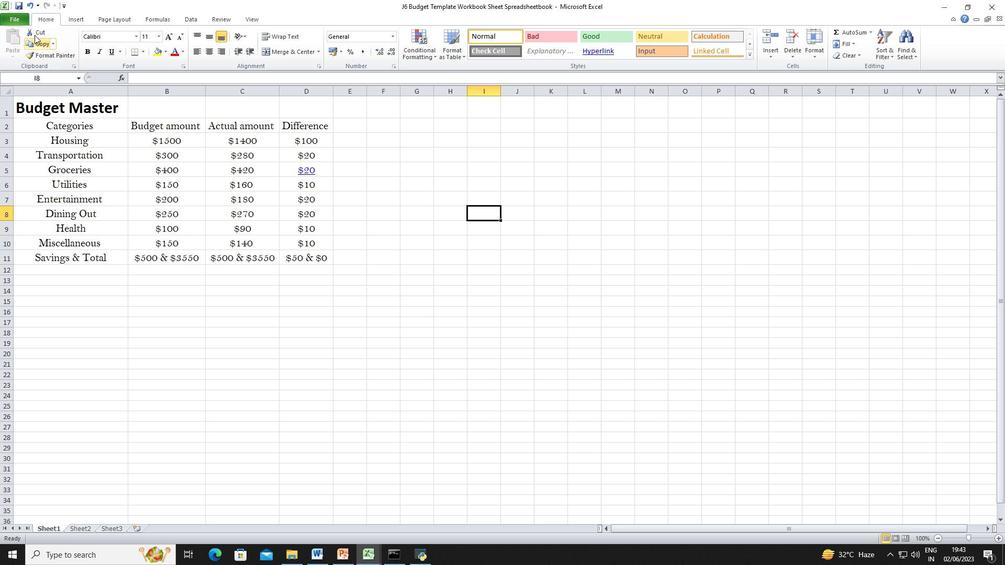 
Action: Mouse pressed left at (18, 19)
Screenshot: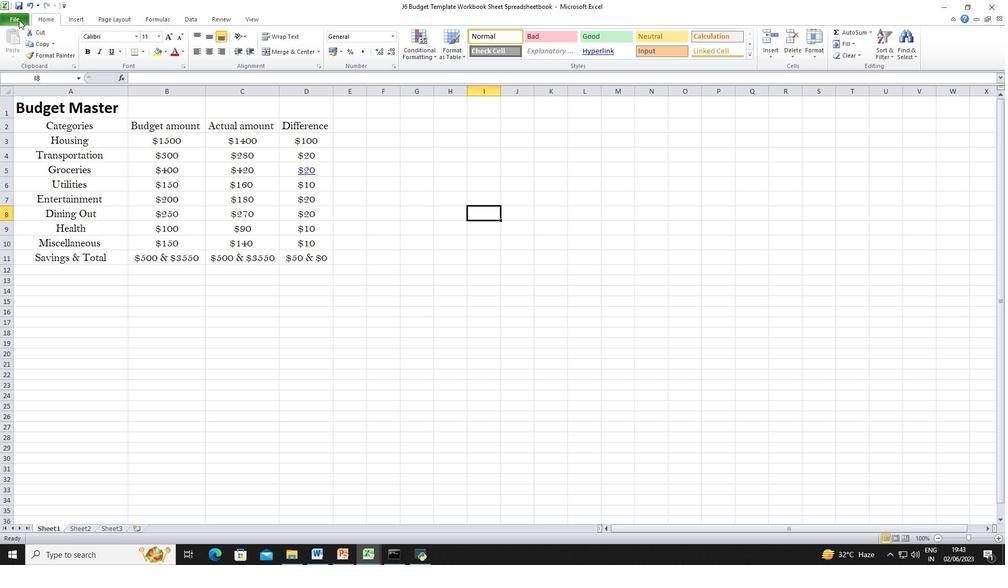 
Action: Mouse moved to (38, 39)
Screenshot: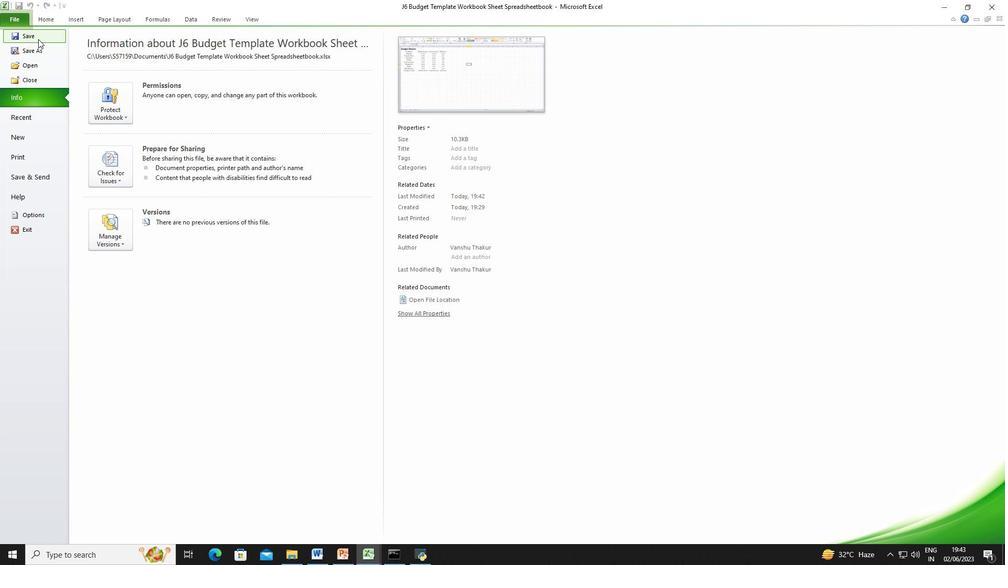 
Action: Mouse pressed left at (38, 39)
Screenshot: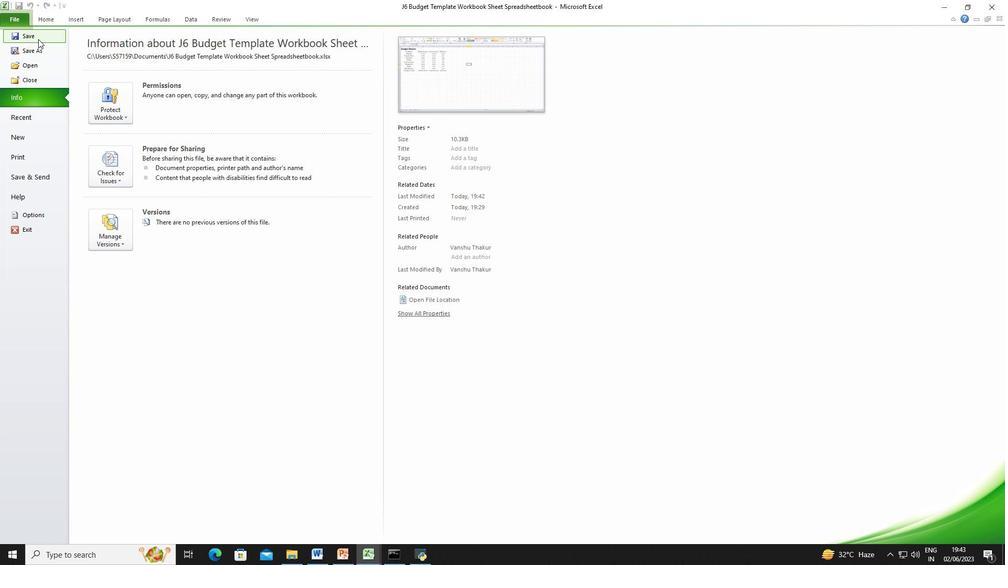 
Action: Mouse moved to (220, 232)
Screenshot: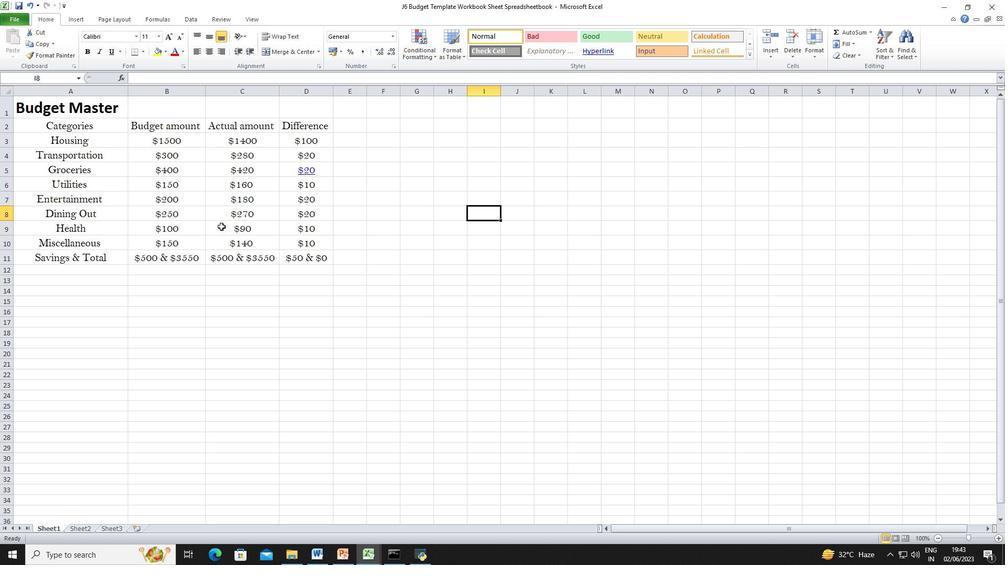 
